 Task: Configure a transition screen to capture additional information during workflow transitions.
Action: Mouse moved to (14, 76)
Screenshot: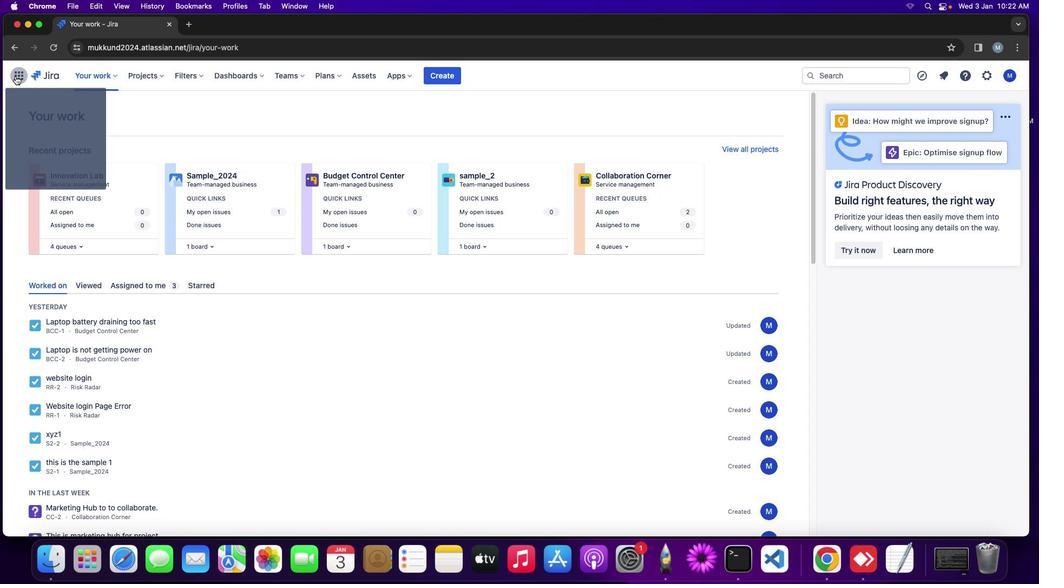 
Action: Mouse pressed left at (14, 76)
Screenshot: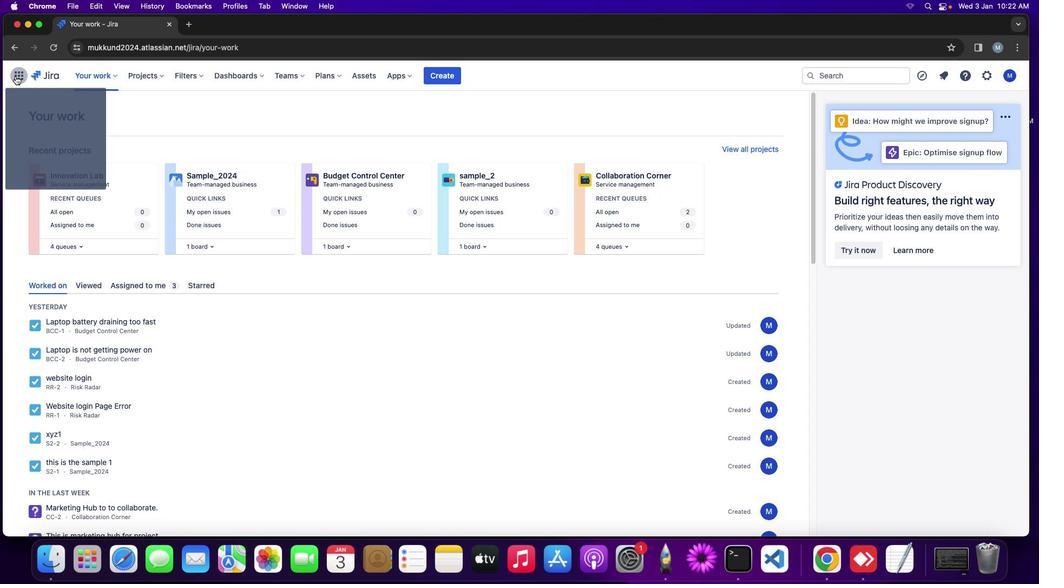 
Action: Mouse moved to (15, 76)
Screenshot: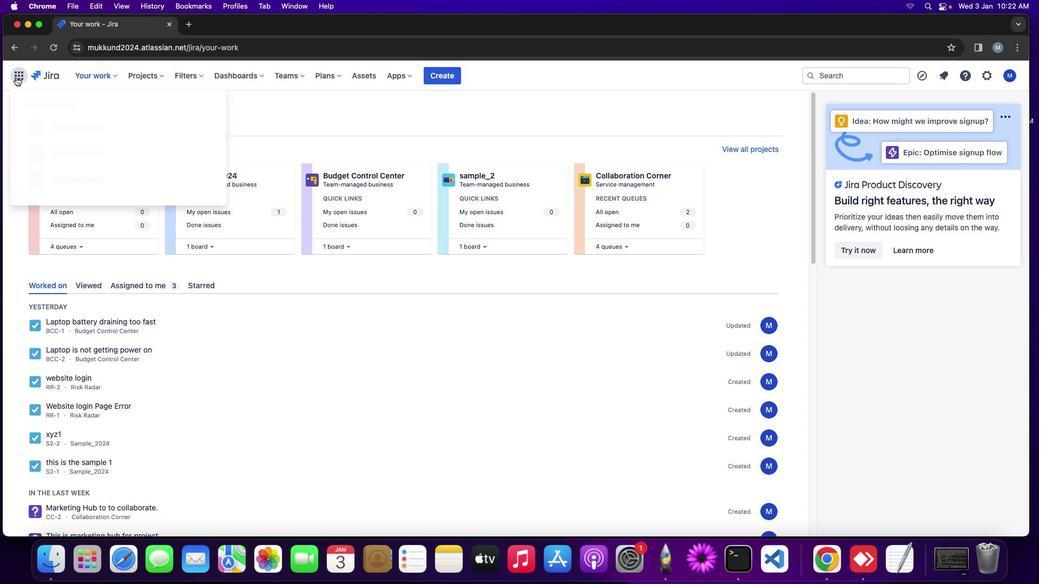 
Action: Mouse pressed left at (15, 76)
Screenshot: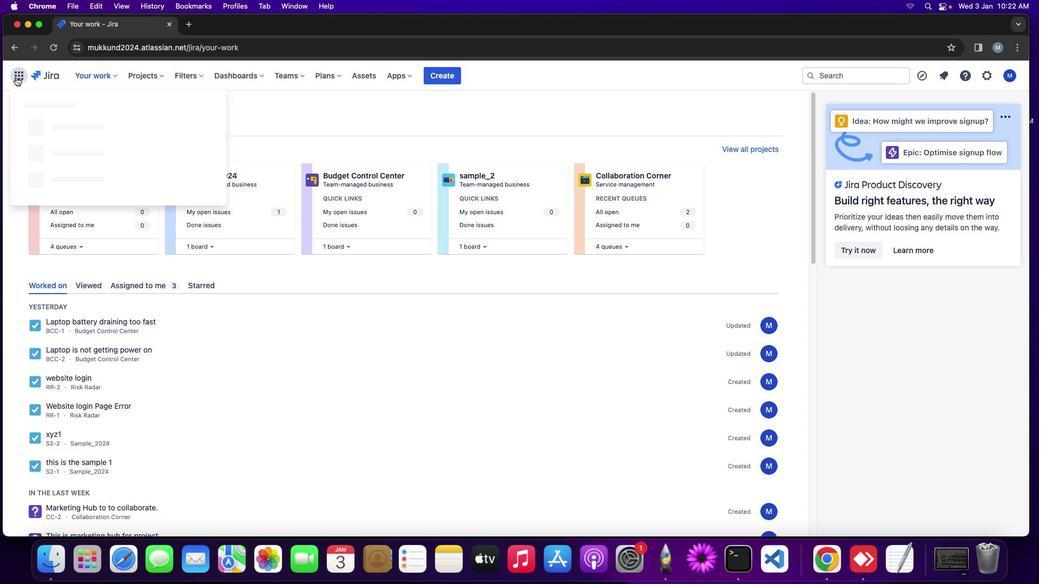 
Action: Mouse moved to (79, 165)
Screenshot: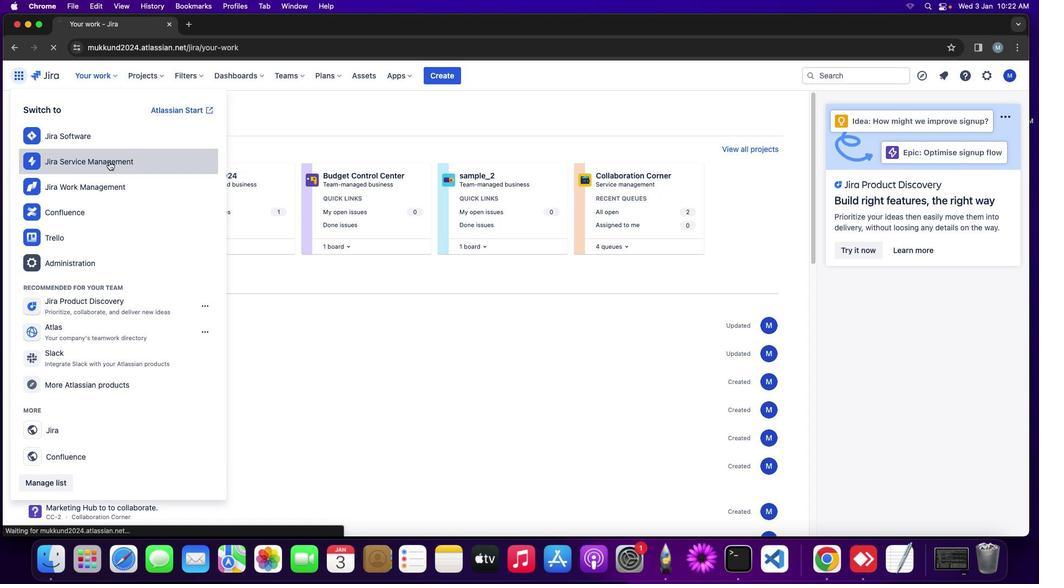 
Action: Mouse pressed left at (79, 165)
Screenshot: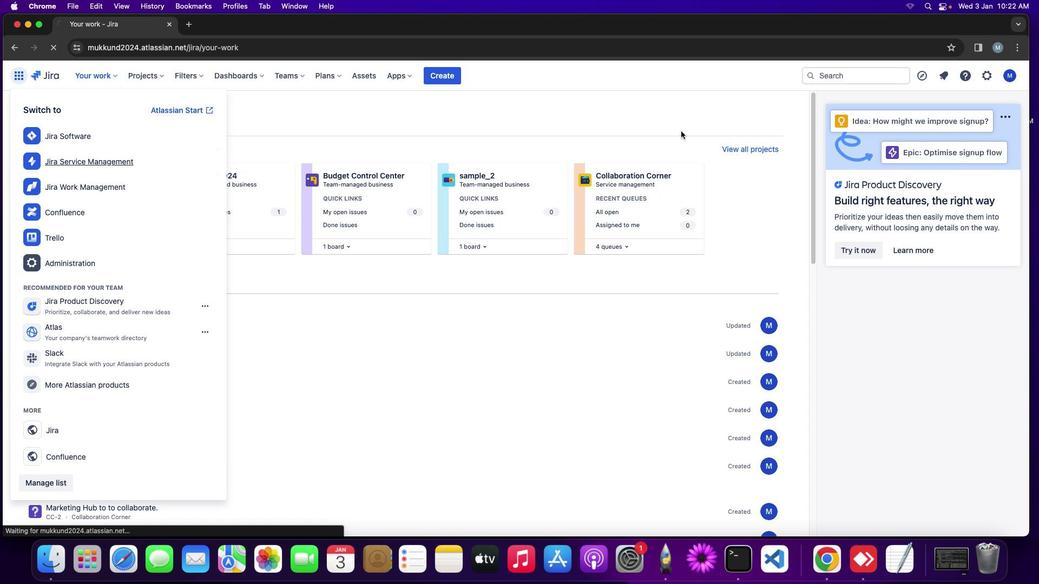 
Action: Mouse moved to (983, 78)
Screenshot: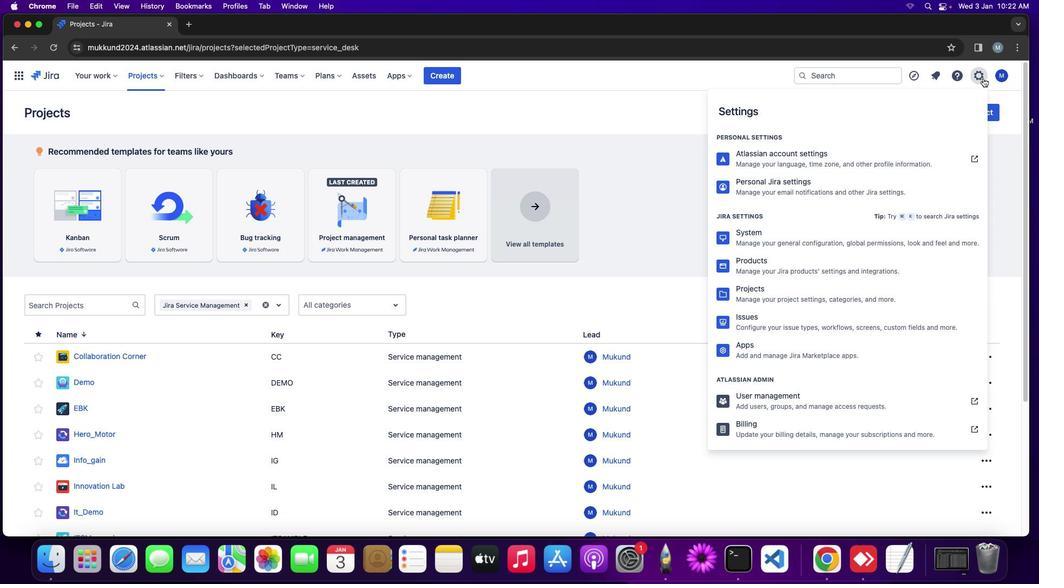 
Action: Mouse pressed left at (983, 78)
Screenshot: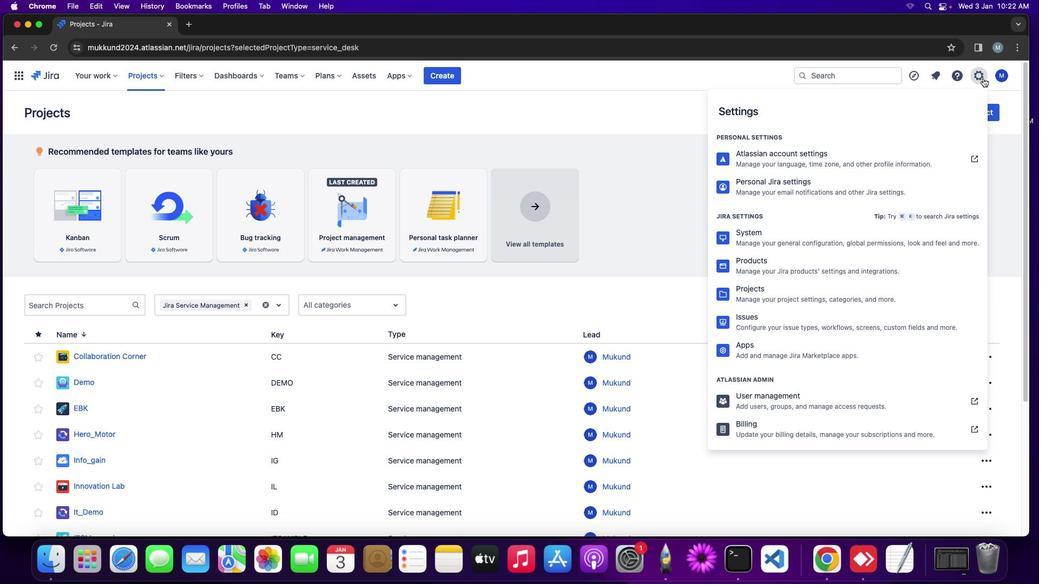 
Action: Mouse moved to (777, 319)
Screenshot: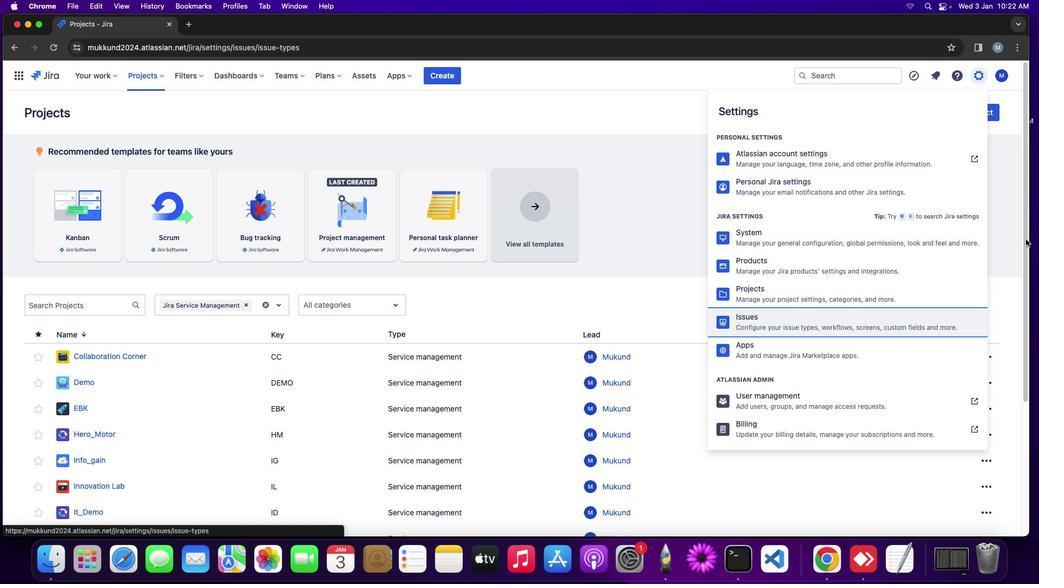
Action: Mouse pressed left at (777, 319)
Screenshot: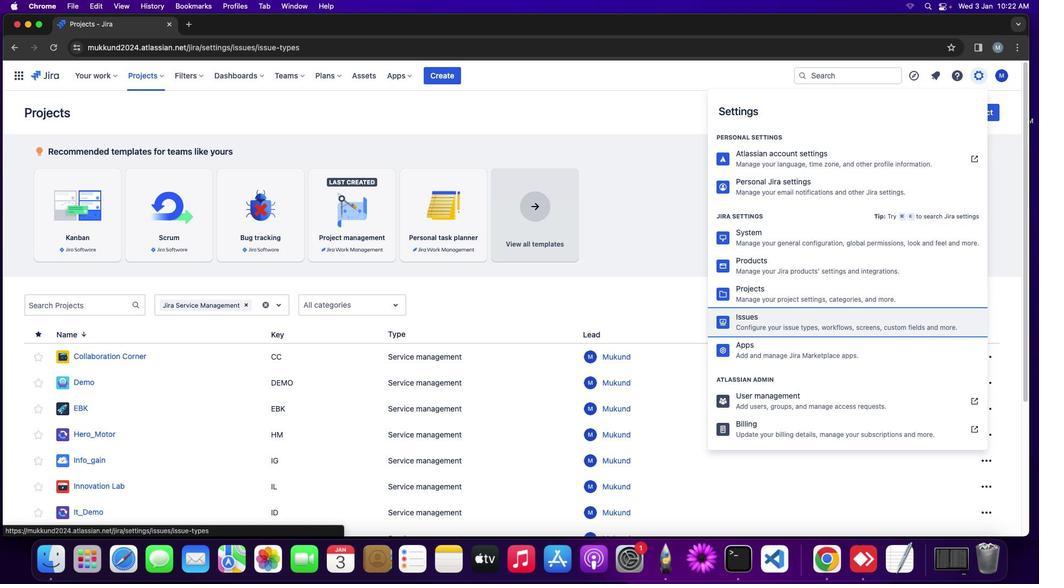 
Action: Mouse moved to (50, 284)
Screenshot: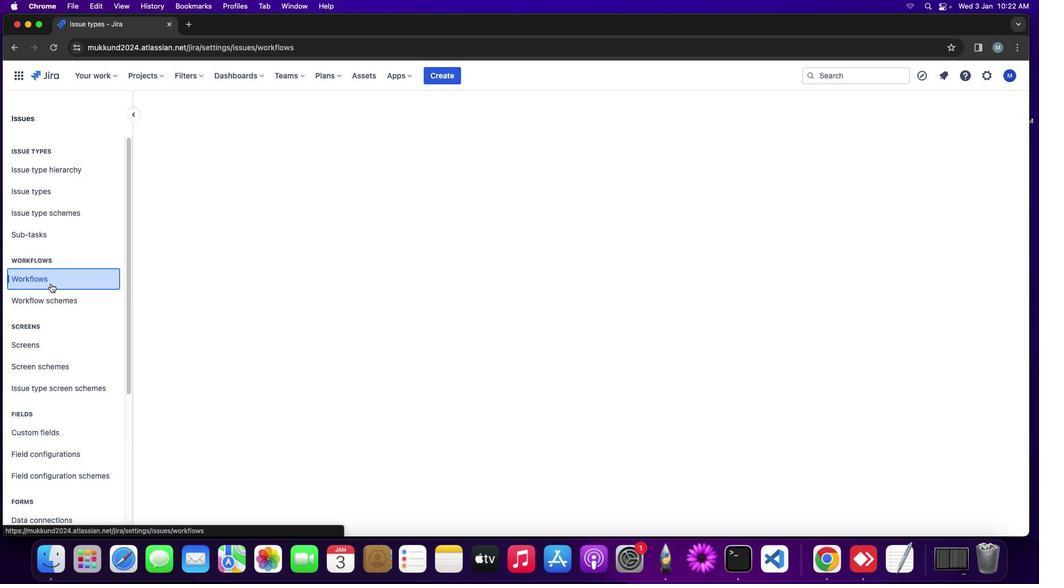 
Action: Mouse pressed left at (50, 284)
Screenshot: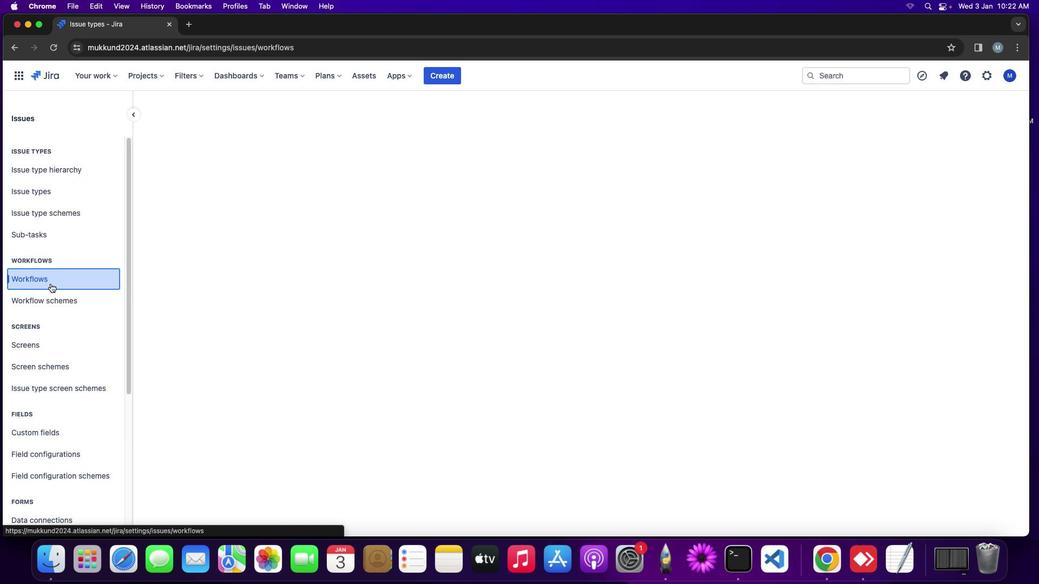 
Action: Mouse moved to (970, 419)
Screenshot: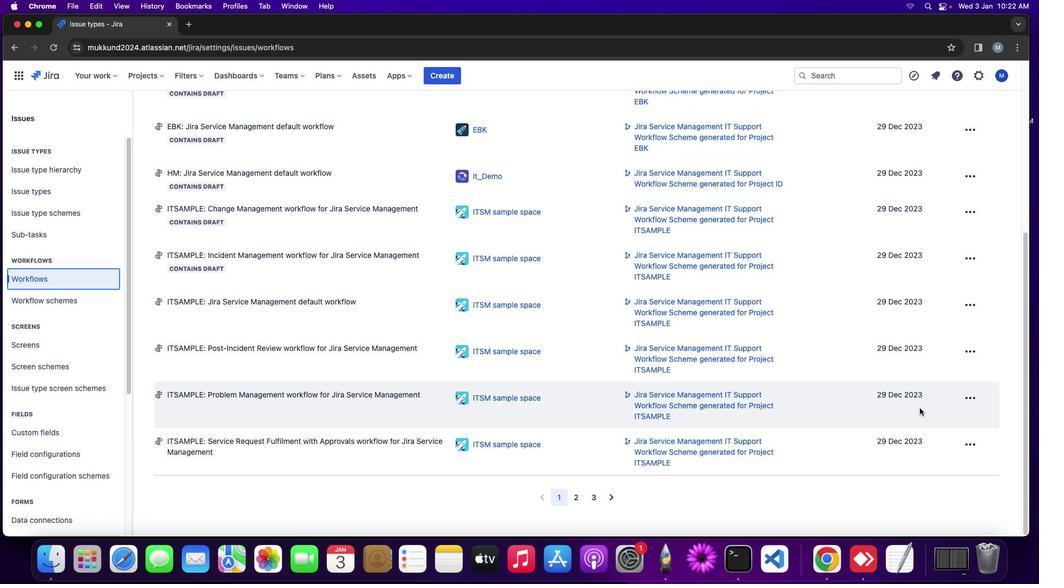 
Action: Mouse scrolled (970, 419) with delta (0, 0)
Screenshot: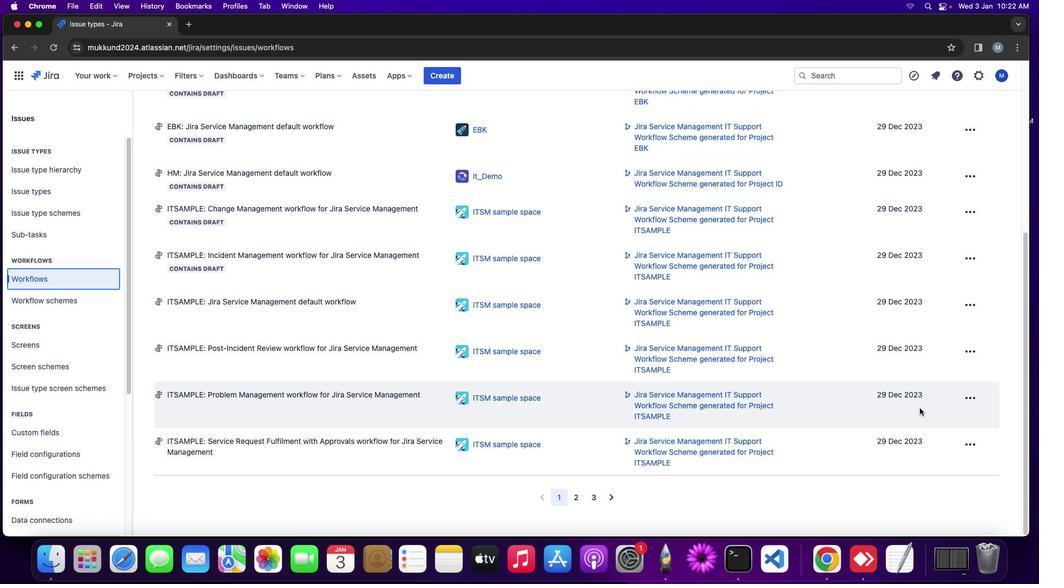 
Action: Mouse moved to (970, 420)
Screenshot: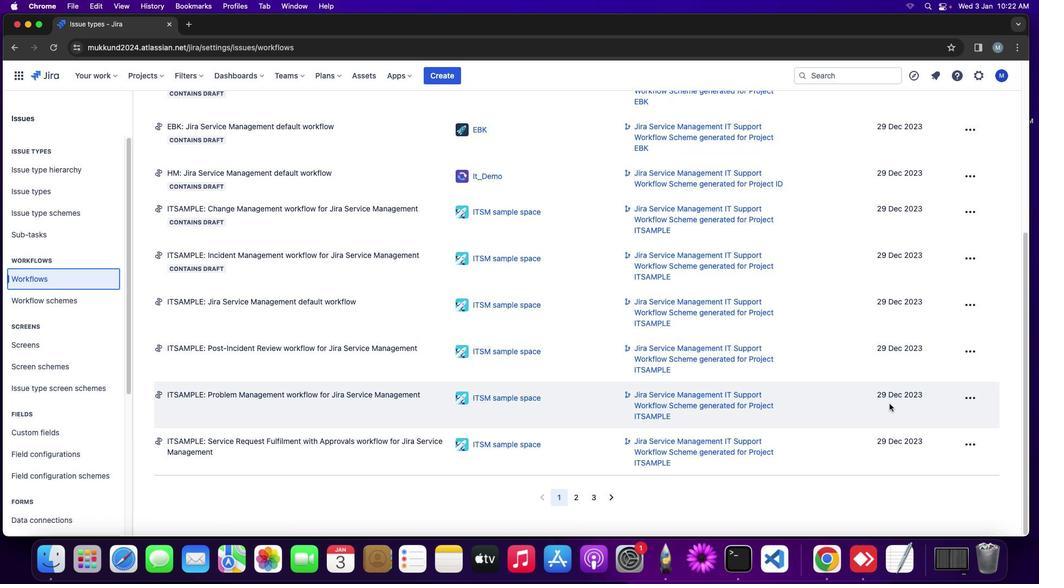 
Action: Mouse scrolled (970, 420) with delta (0, 0)
Screenshot: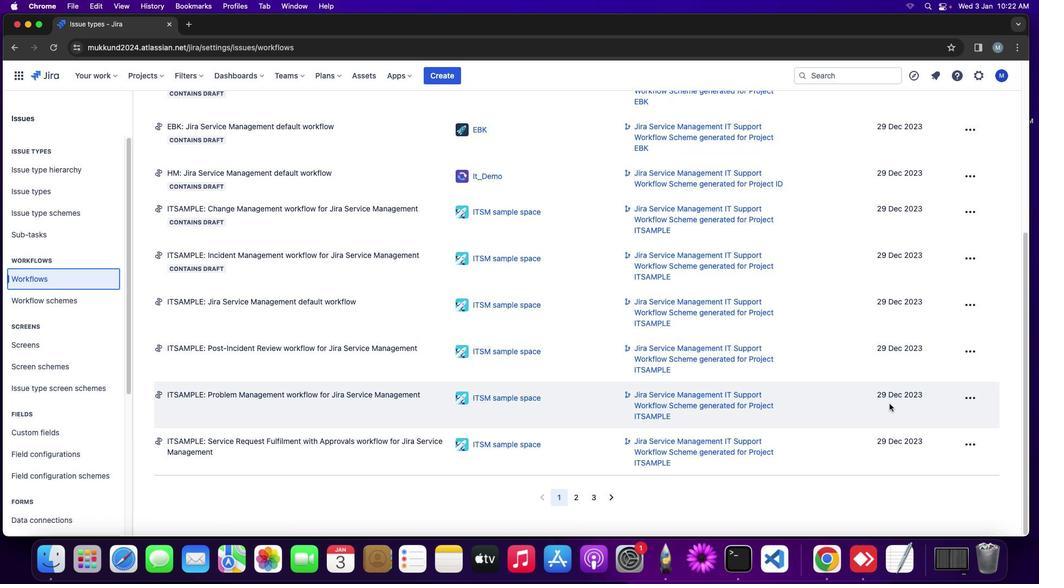 
Action: Mouse scrolled (970, 420) with delta (0, -1)
Screenshot: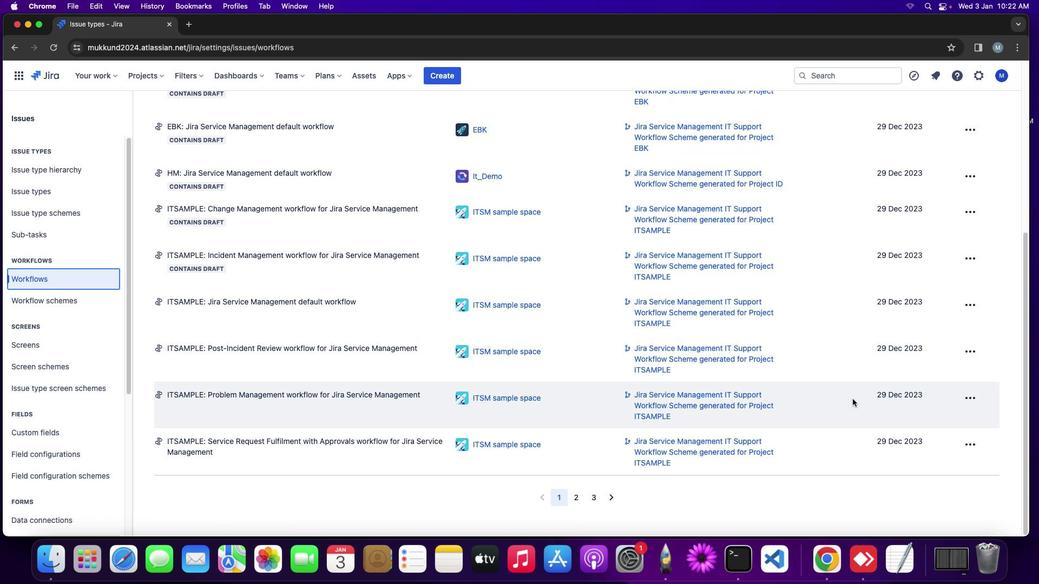 
Action: Mouse scrolled (970, 420) with delta (0, -2)
Screenshot: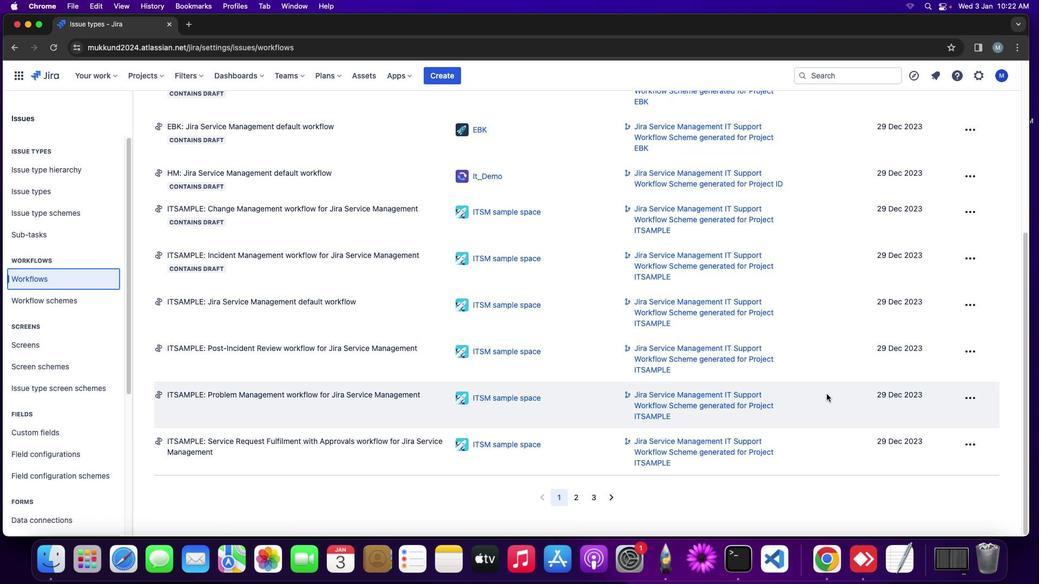 
Action: Mouse moved to (970, 420)
Screenshot: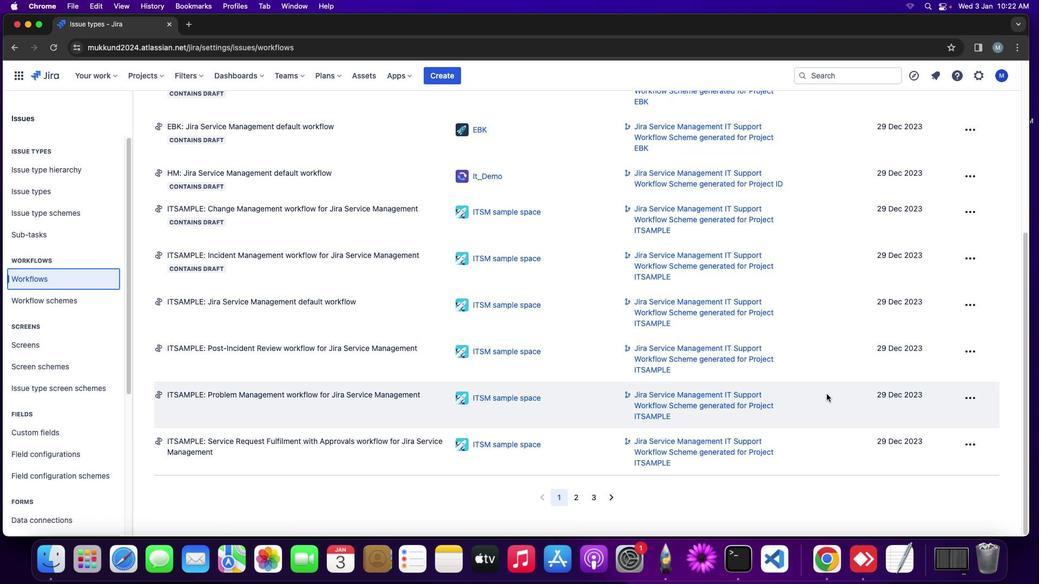 
Action: Mouse scrolled (970, 420) with delta (0, -2)
Screenshot: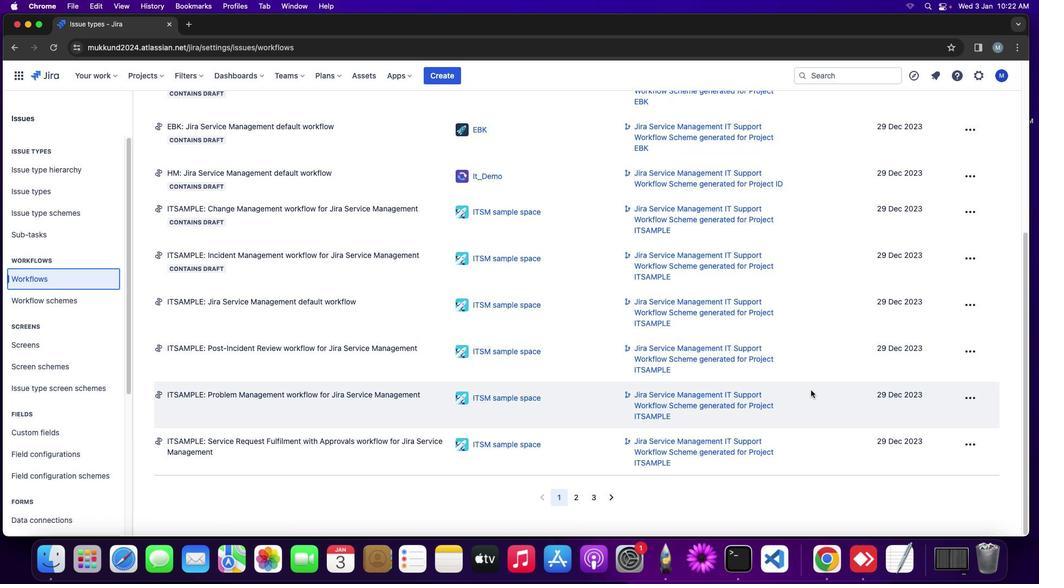 
Action: Mouse moved to (974, 353)
Screenshot: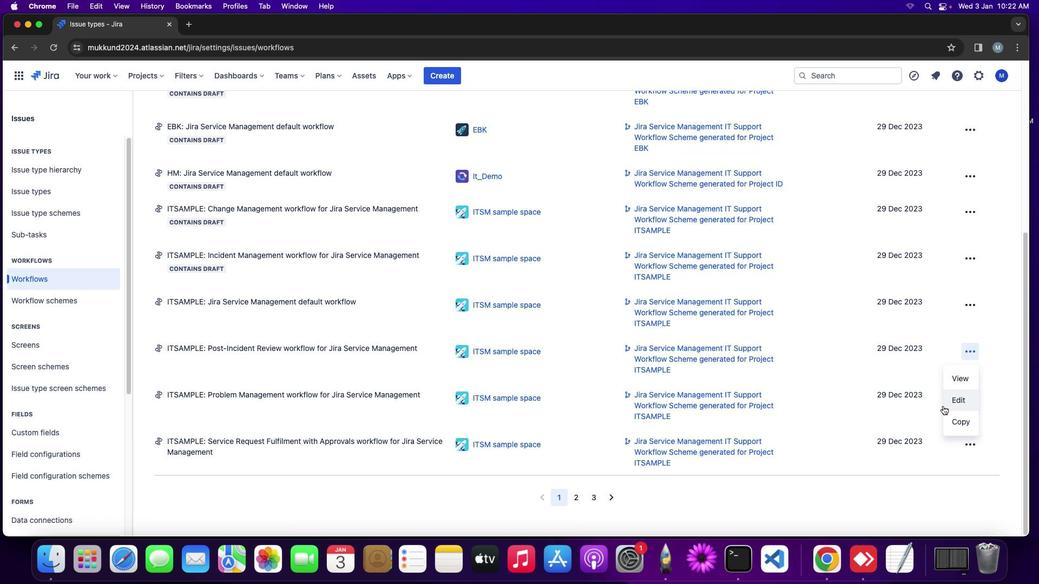 
Action: Mouse pressed left at (974, 353)
Screenshot: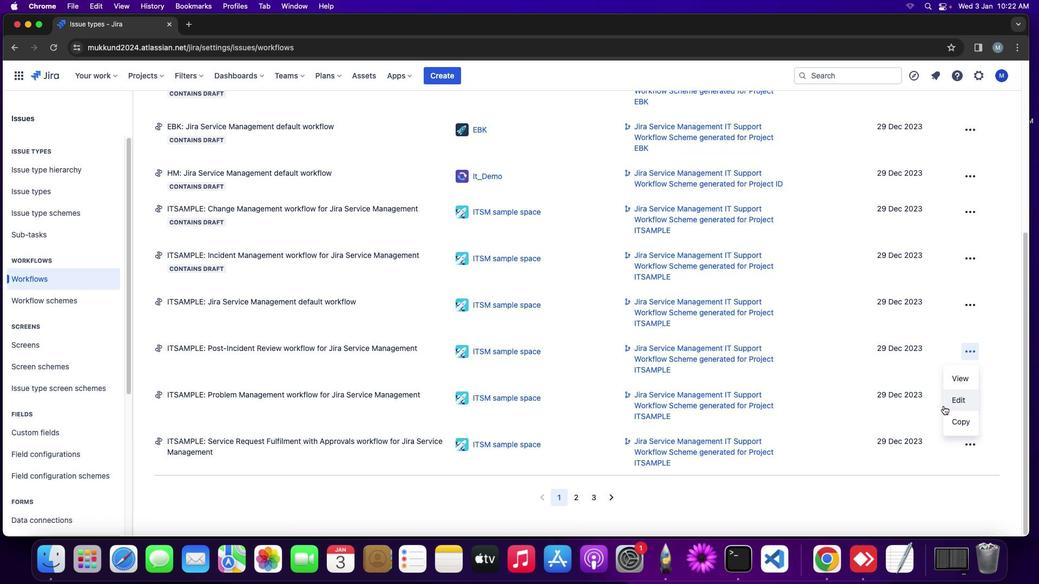 
Action: Mouse moved to (953, 403)
Screenshot: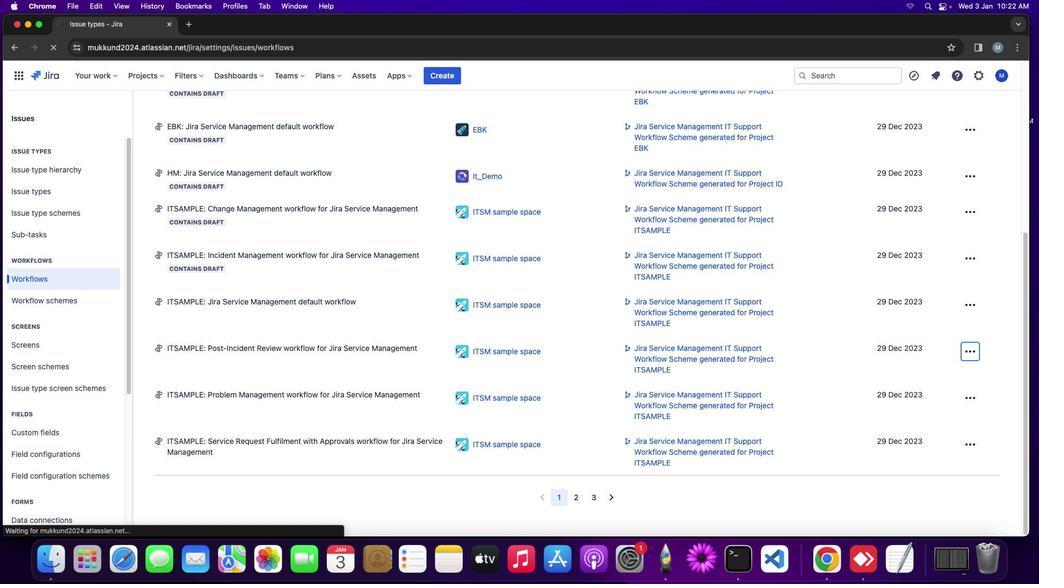 
Action: Mouse pressed left at (953, 403)
Screenshot: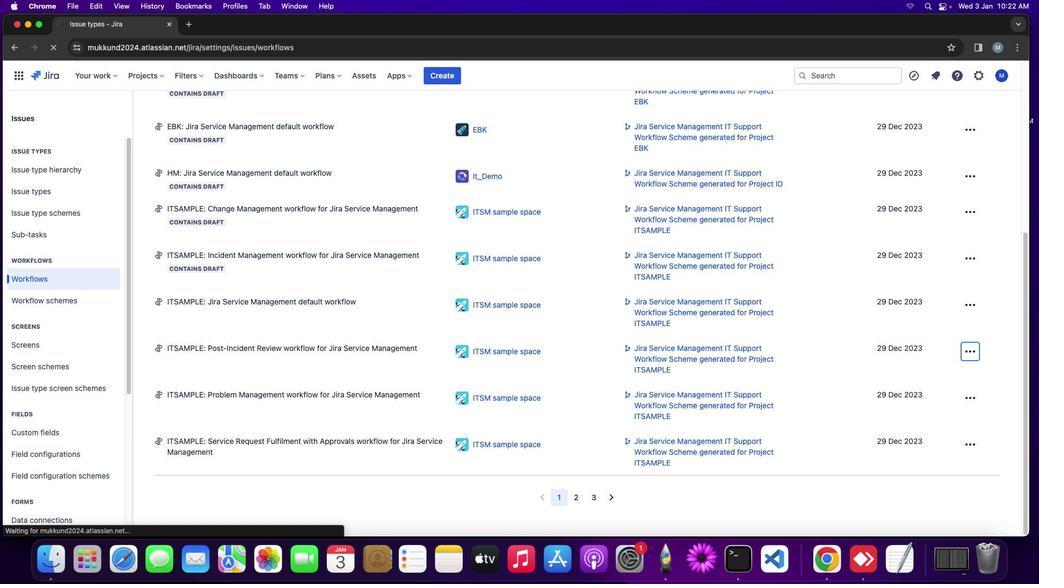 
Action: Mouse moved to (603, 426)
Screenshot: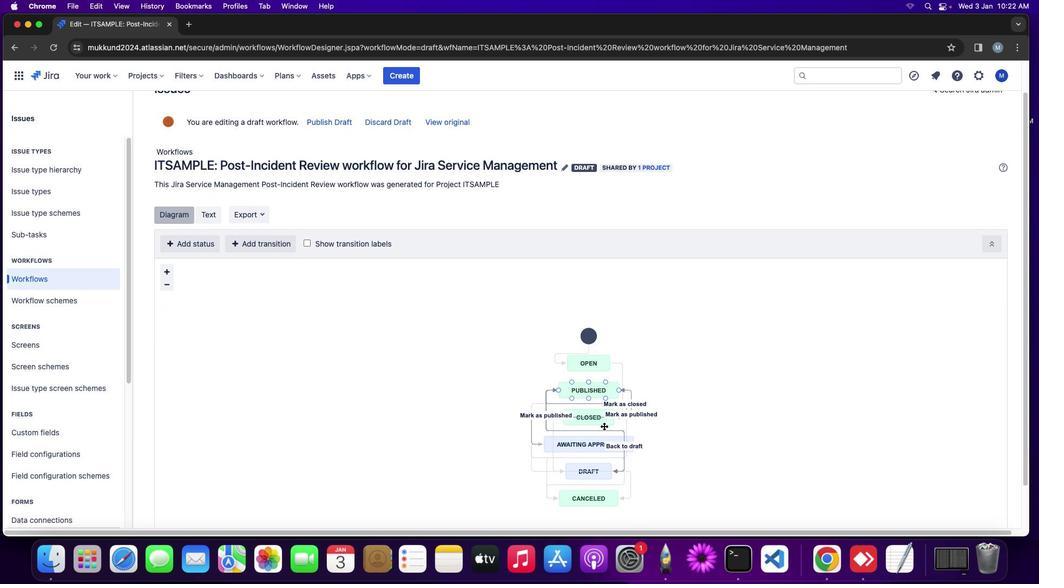 
Action: Mouse scrolled (603, 426) with delta (0, 0)
Screenshot: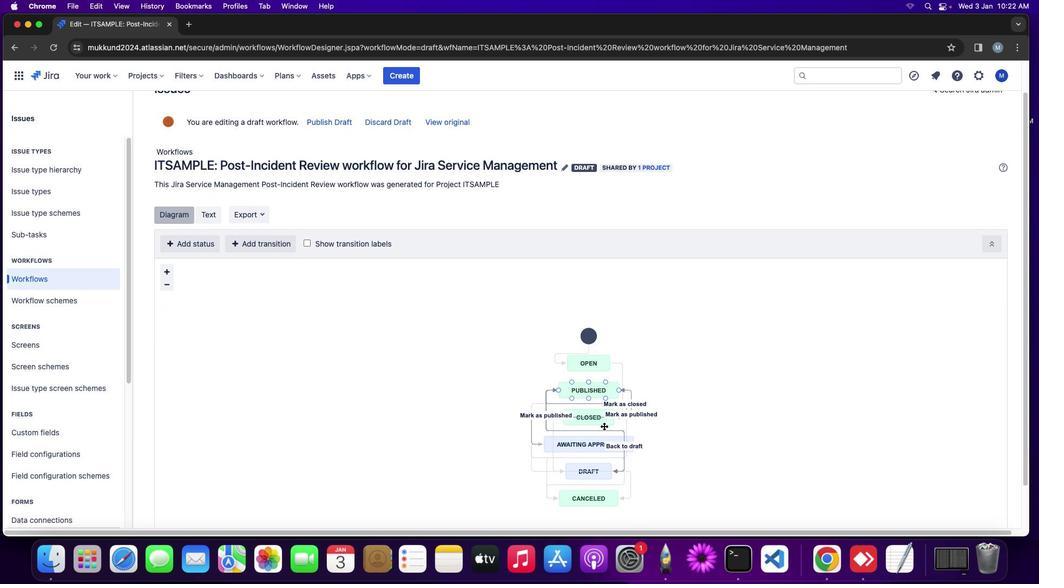 
Action: Mouse scrolled (603, 426) with delta (0, 0)
Screenshot: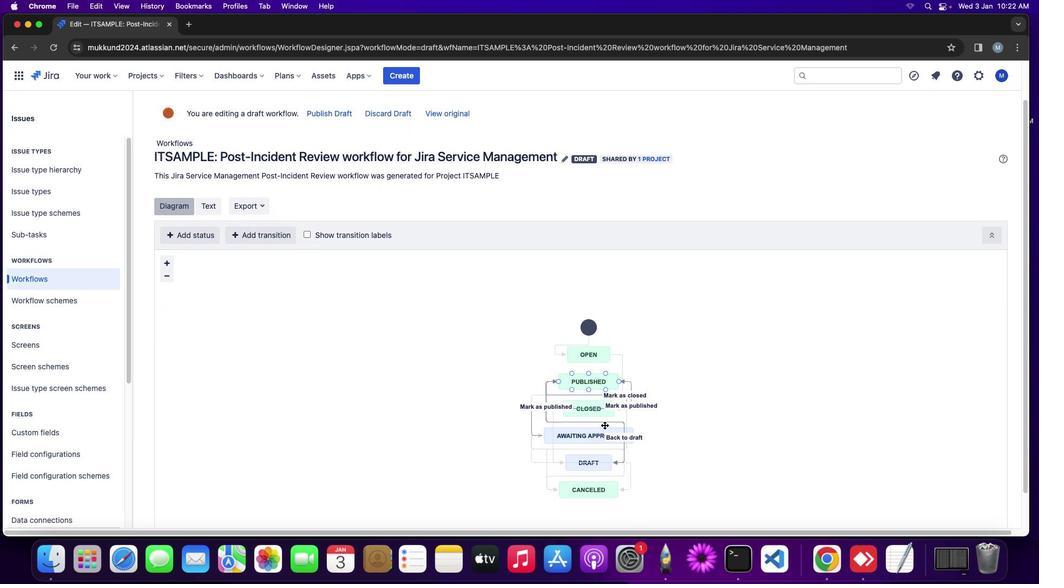 
Action: Mouse scrolled (603, 426) with delta (0, 0)
Screenshot: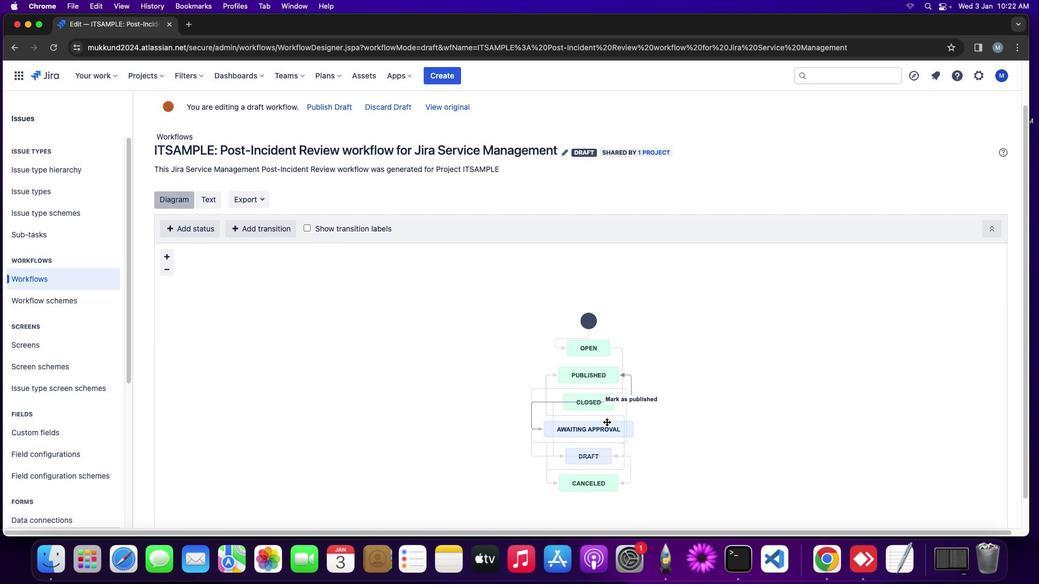 
Action: Mouse scrolled (603, 426) with delta (0, 0)
Screenshot: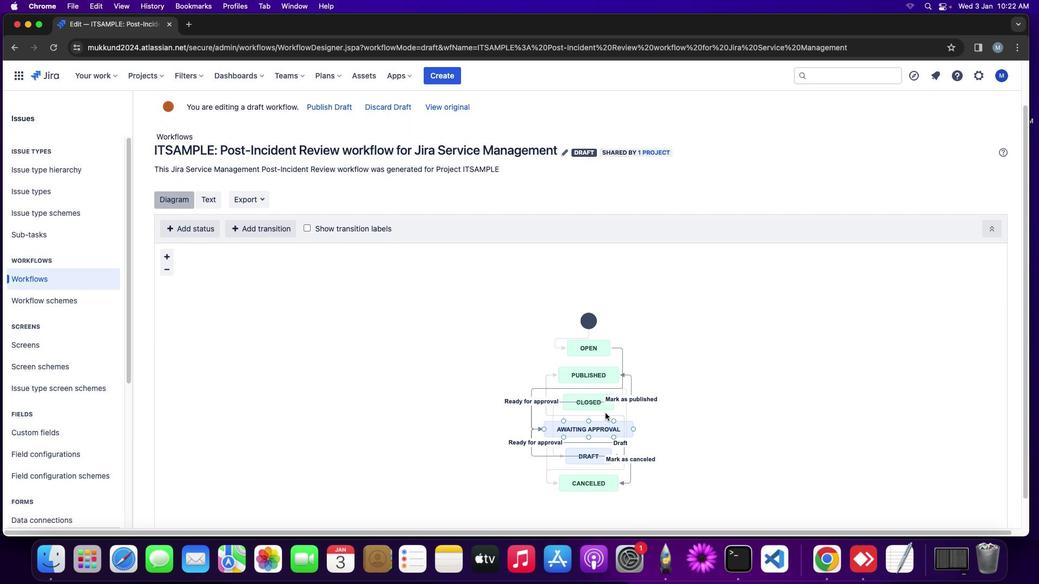 
Action: Mouse scrolled (603, 426) with delta (0, 0)
Screenshot: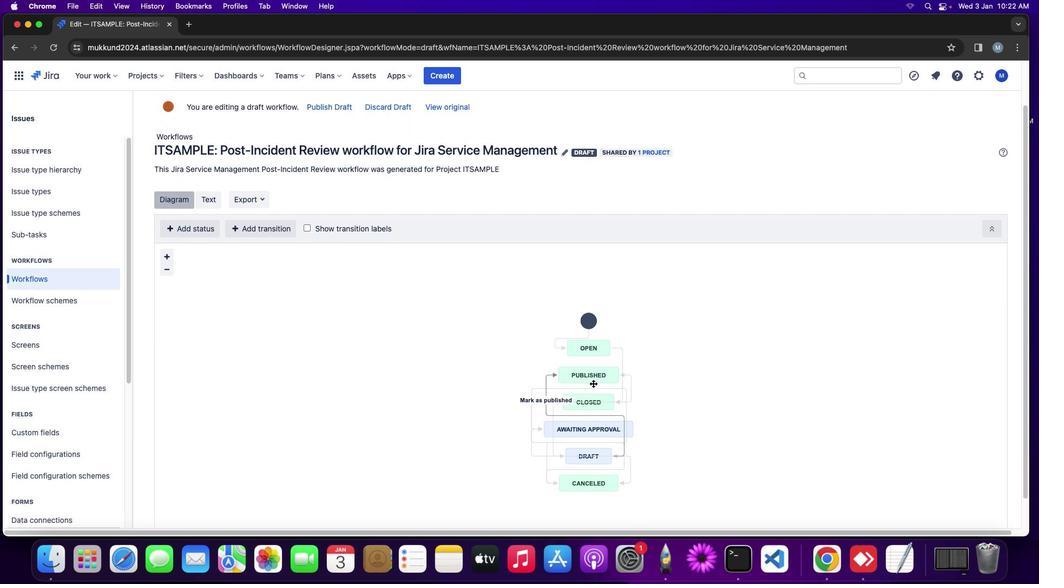 
Action: Mouse moved to (604, 426)
Screenshot: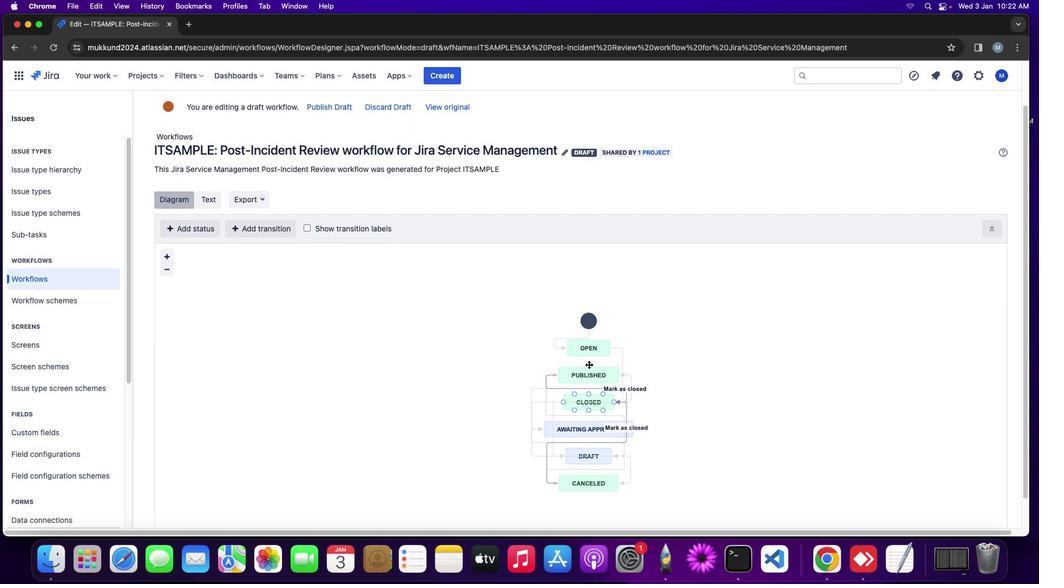 
Action: Mouse scrolled (604, 426) with delta (0, 0)
Screenshot: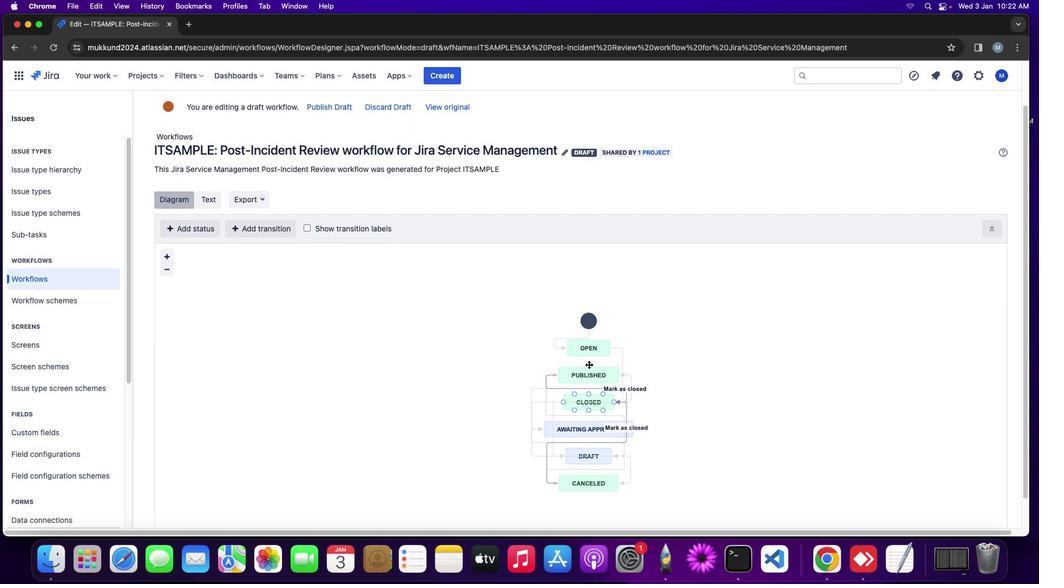
Action: Mouse moved to (590, 346)
Screenshot: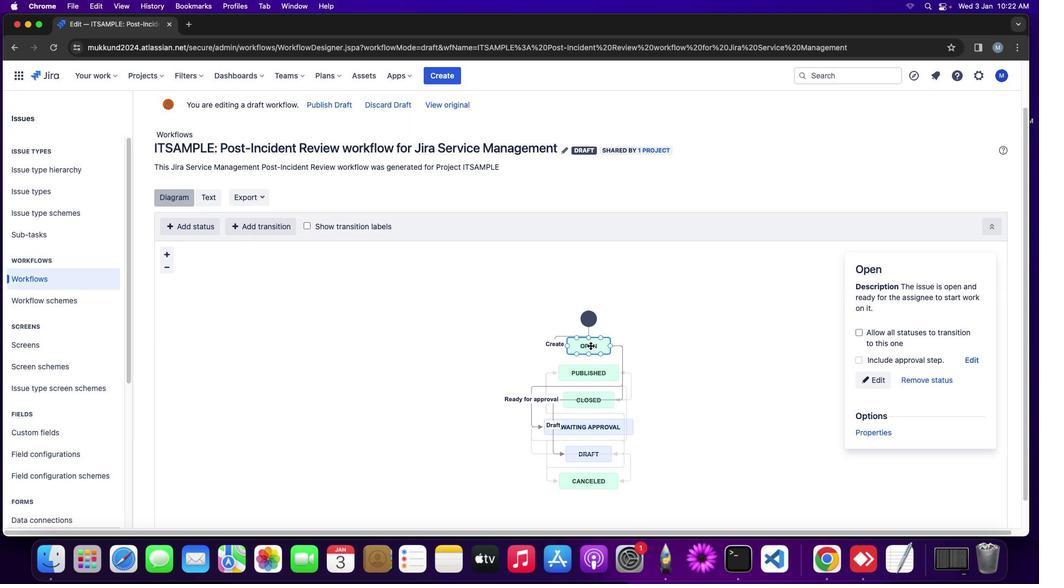 
Action: Mouse pressed left at (590, 346)
Screenshot: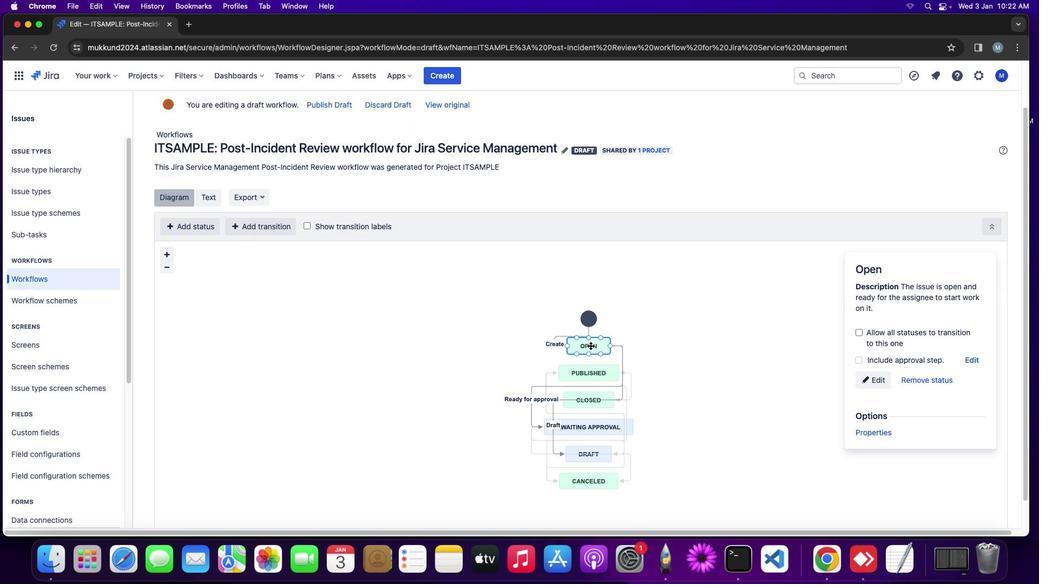 
Action: Mouse scrolled (590, 346) with delta (0, 0)
Screenshot: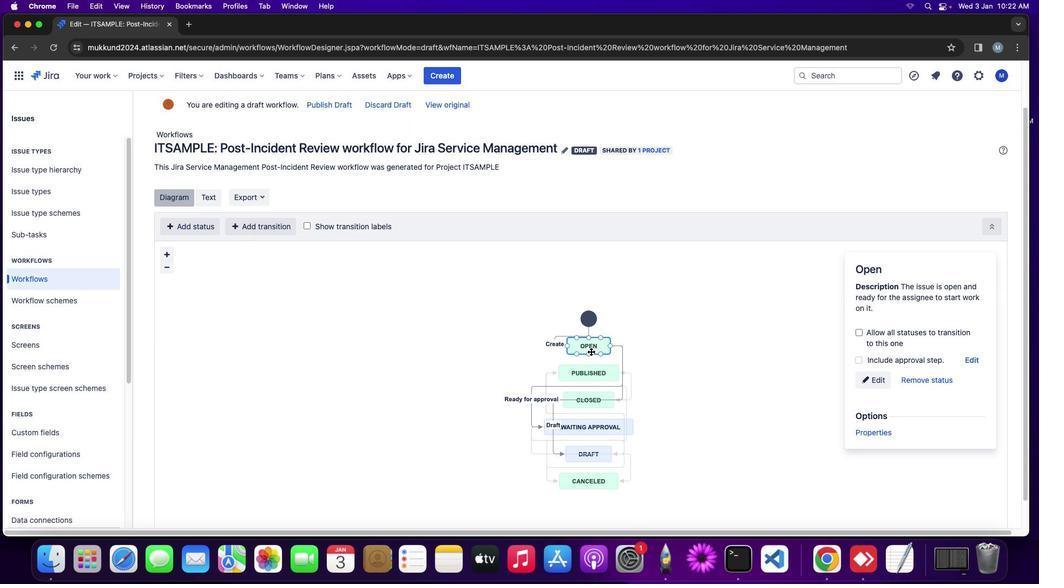
Action: Mouse moved to (588, 375)
Screenshot: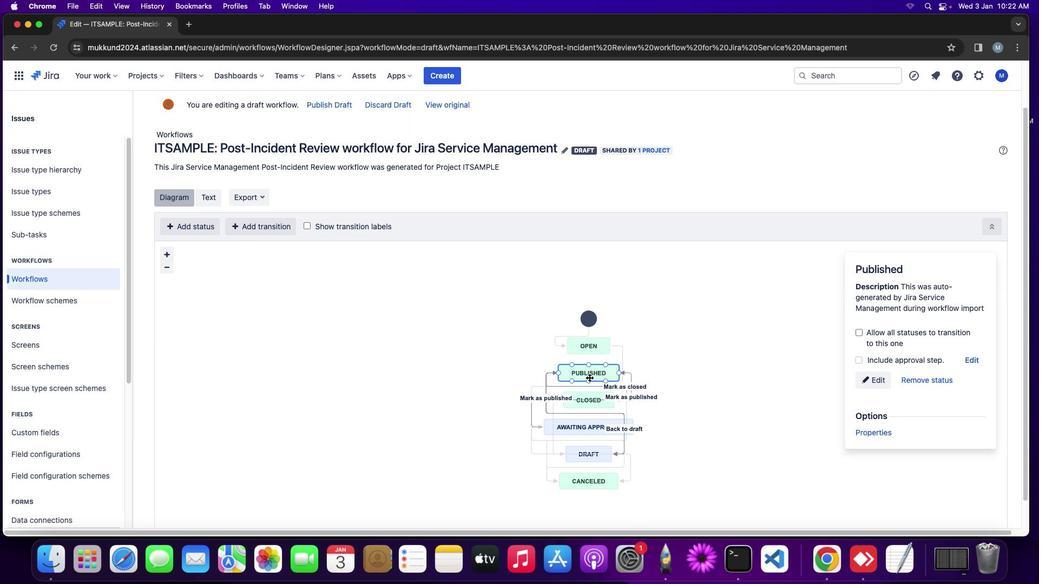 
Action: Mouse pressed left at (588, 375)
Screenshot: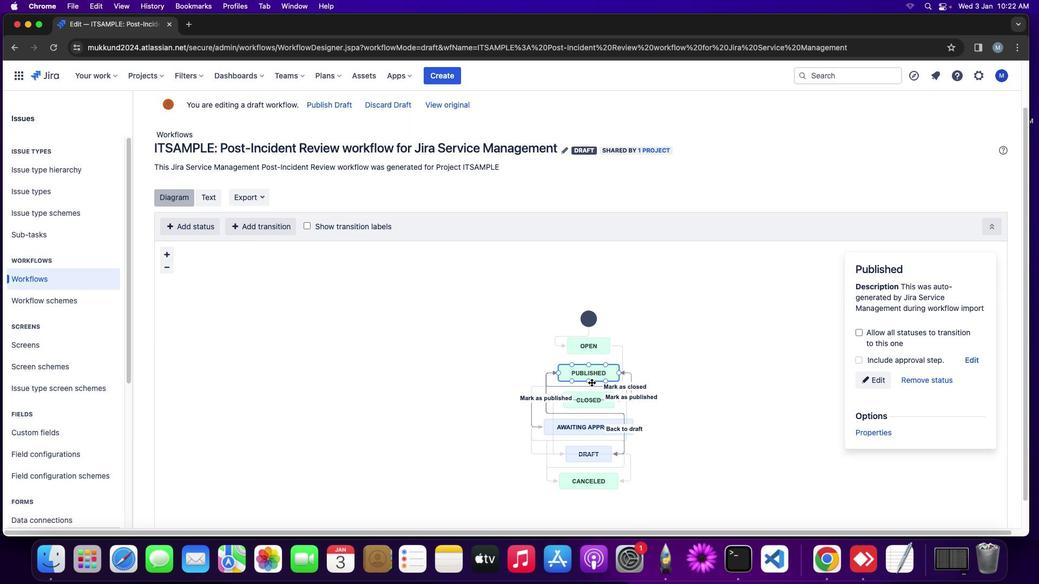 
Action: Mouse moved to (595, 401)
Screenshot: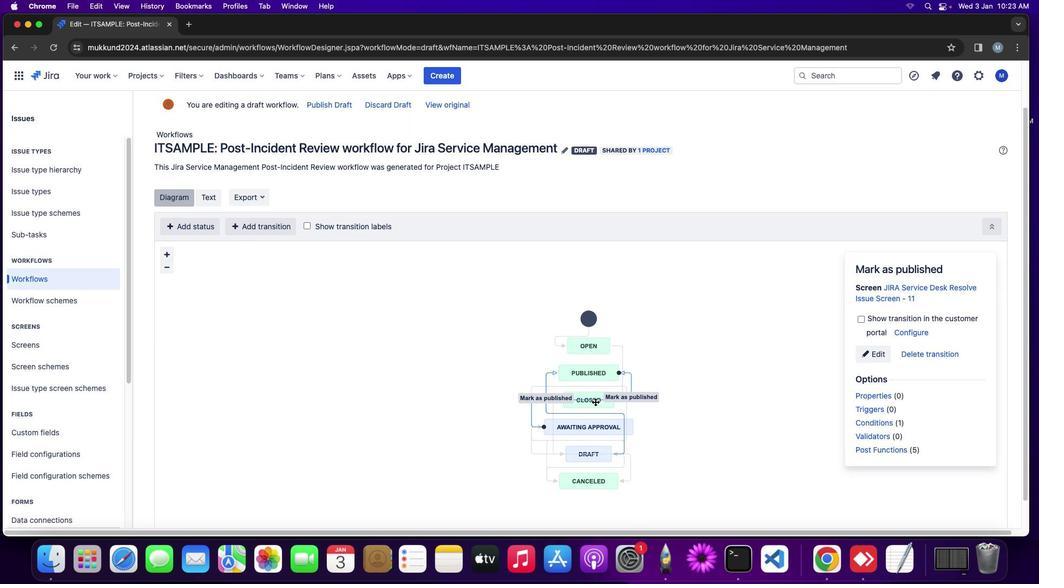 
Action: Mouse pressed left at (595, 401)
Screenshot: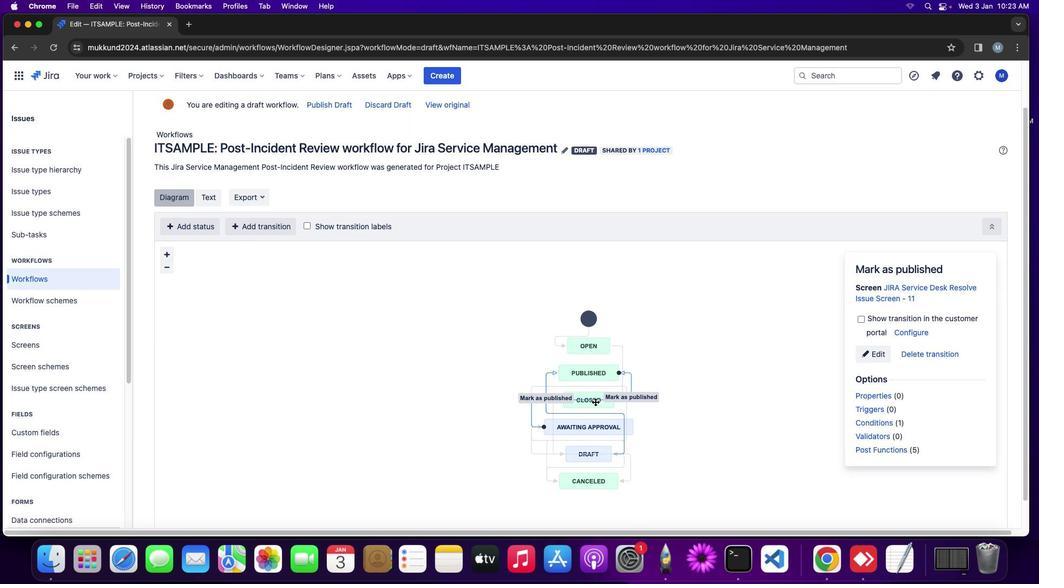 
Action: Mouse moved to (882, 424)
Screenshot: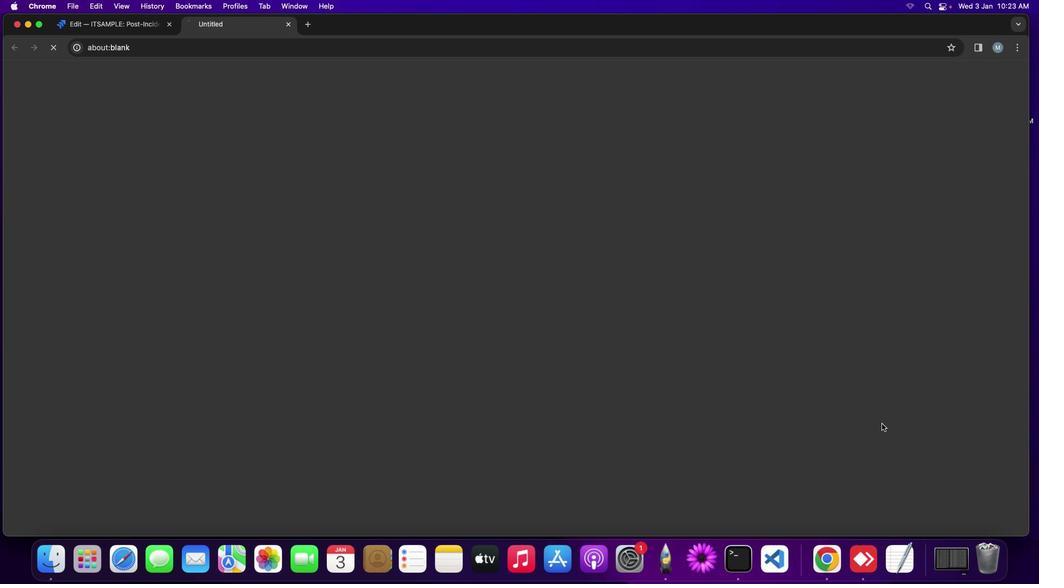 
Action: Mouse pressed left at (882, 424)
Screenshot: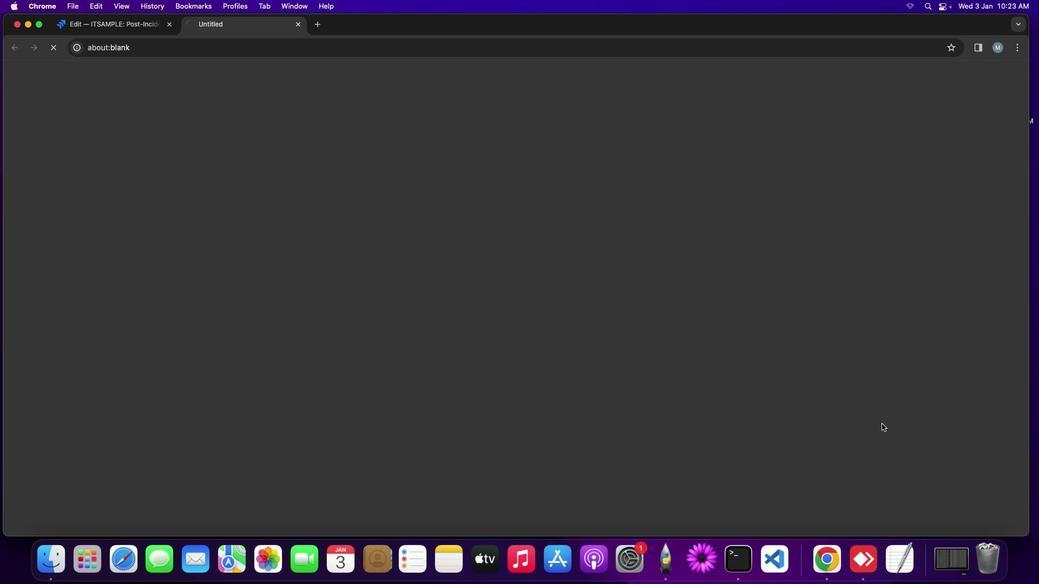 
Action: Mouse moved to (872, 200)
Screenshot: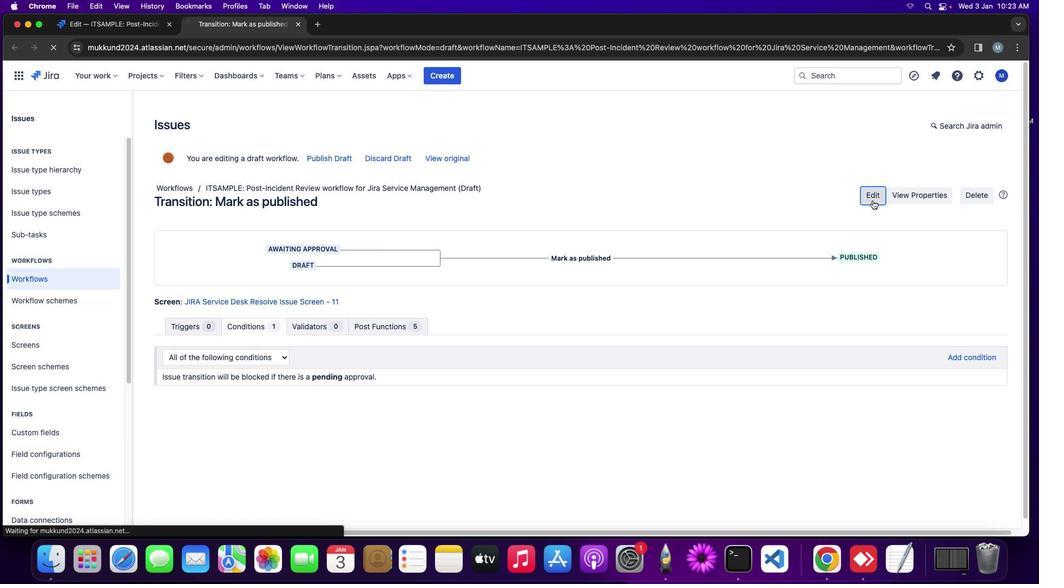 
Action: Mouse pressed left at (872, 200)
Screenshot: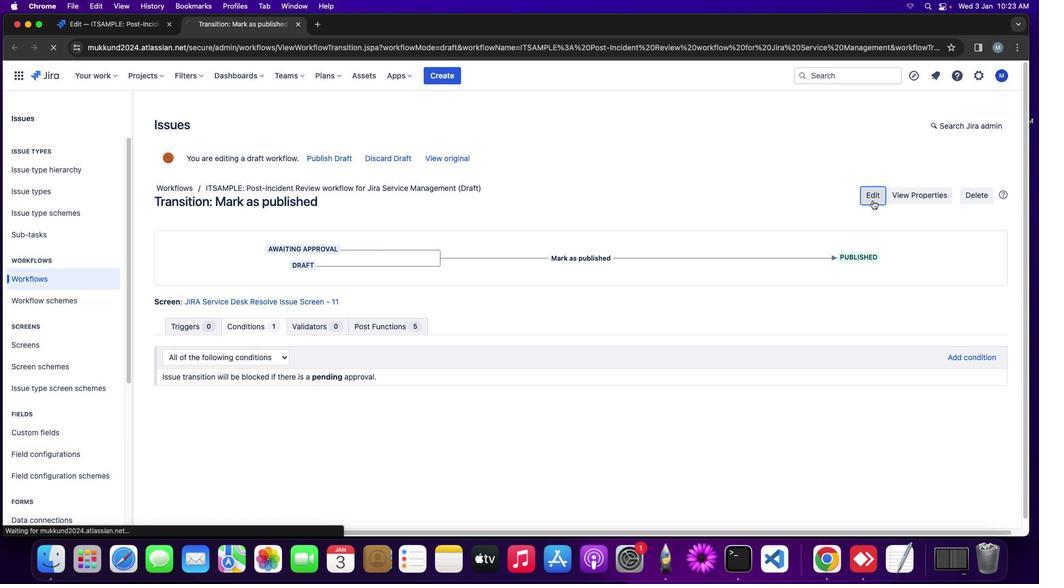
Action: Mouse moved to (267, 297)
Screenshot: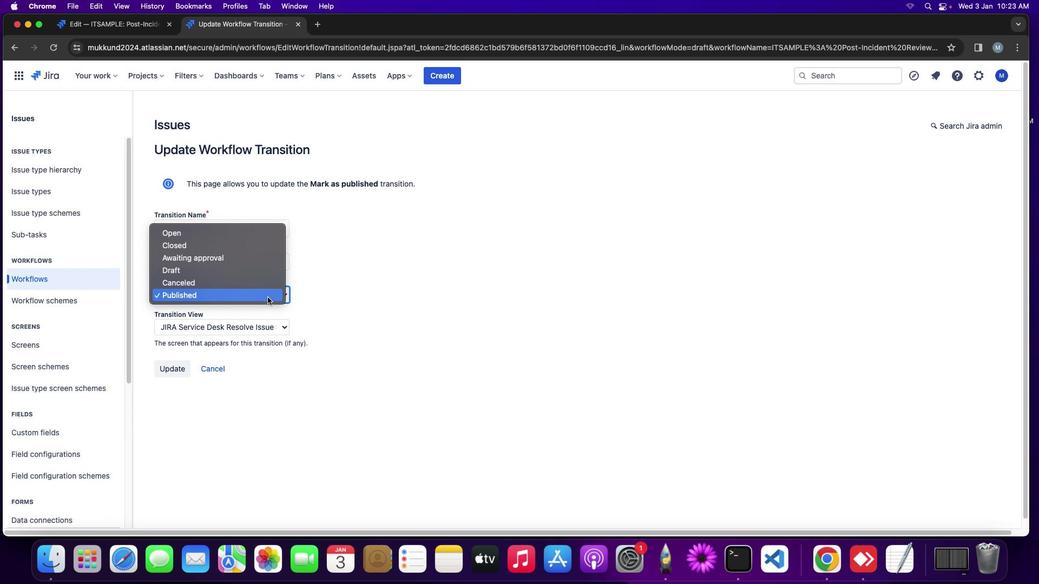
Action: Mouse pressed left at (267, 297)
Screenshot: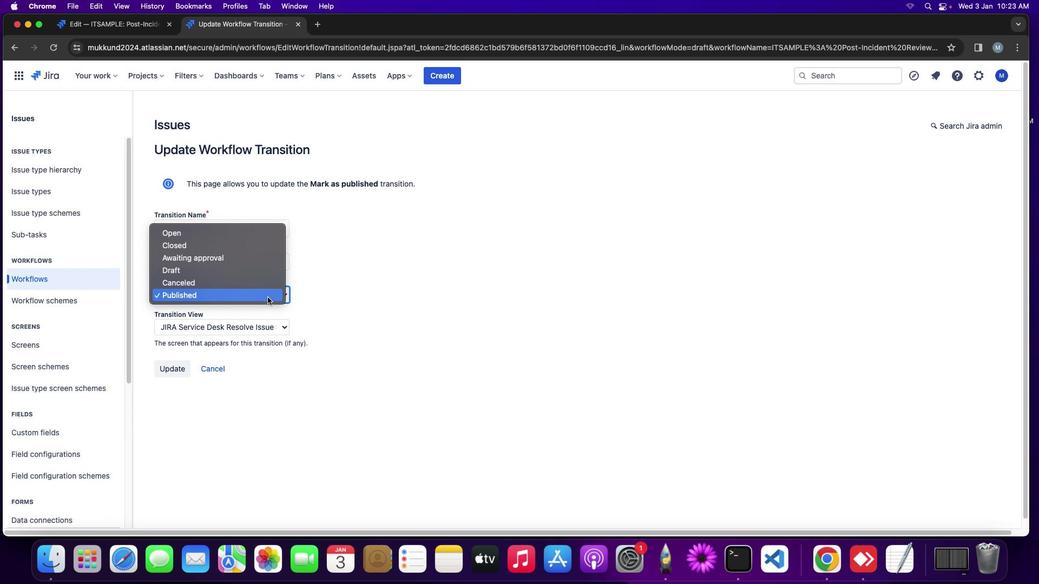 
Action: Mouse moved to (232, 259)
Screenshot: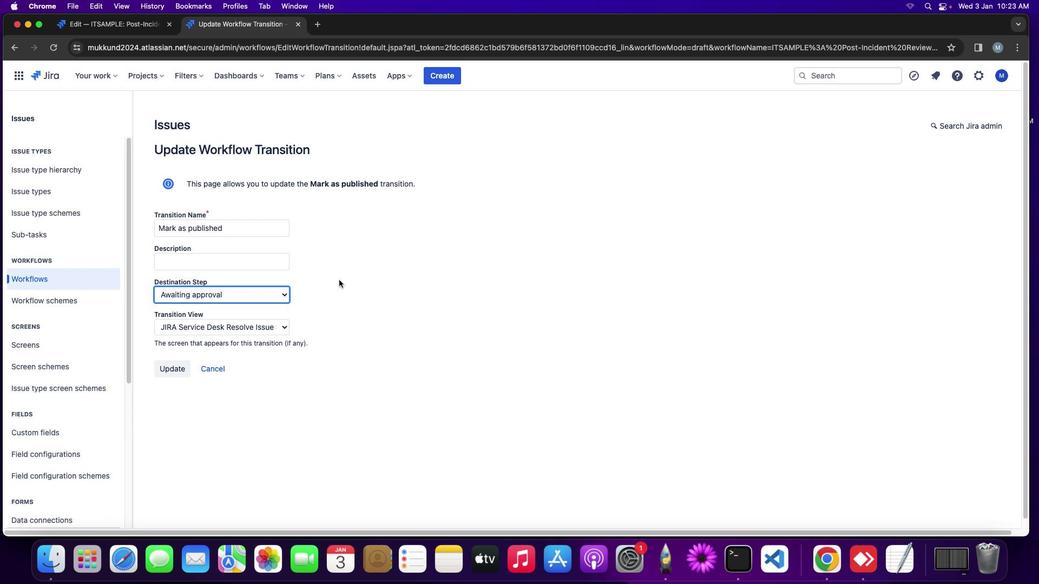 
Action: Mouse pressed left at (232, 259)
Screenshot: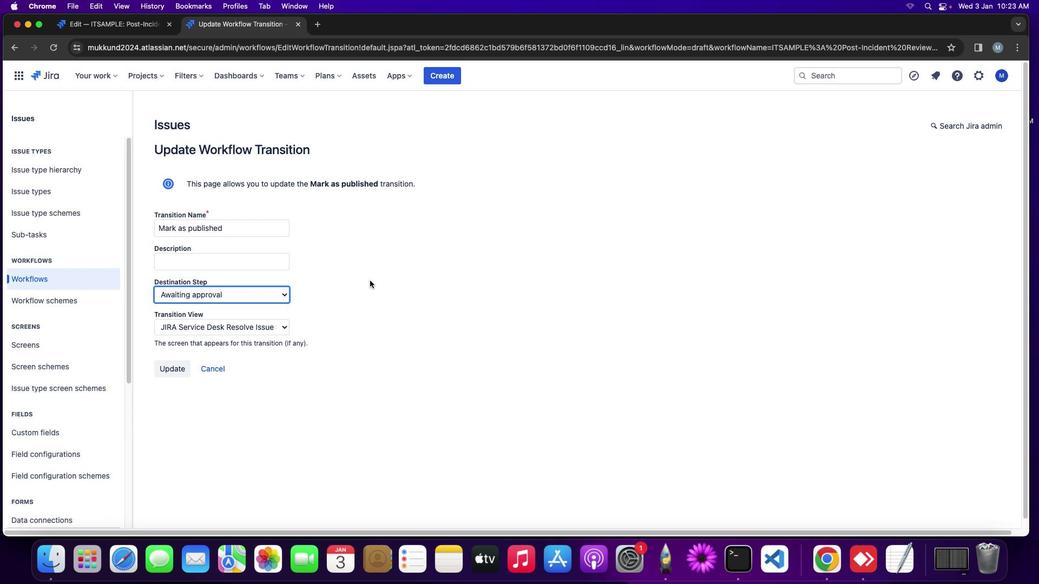 
Action: Mouse moved to (370, 281)
Screenshot: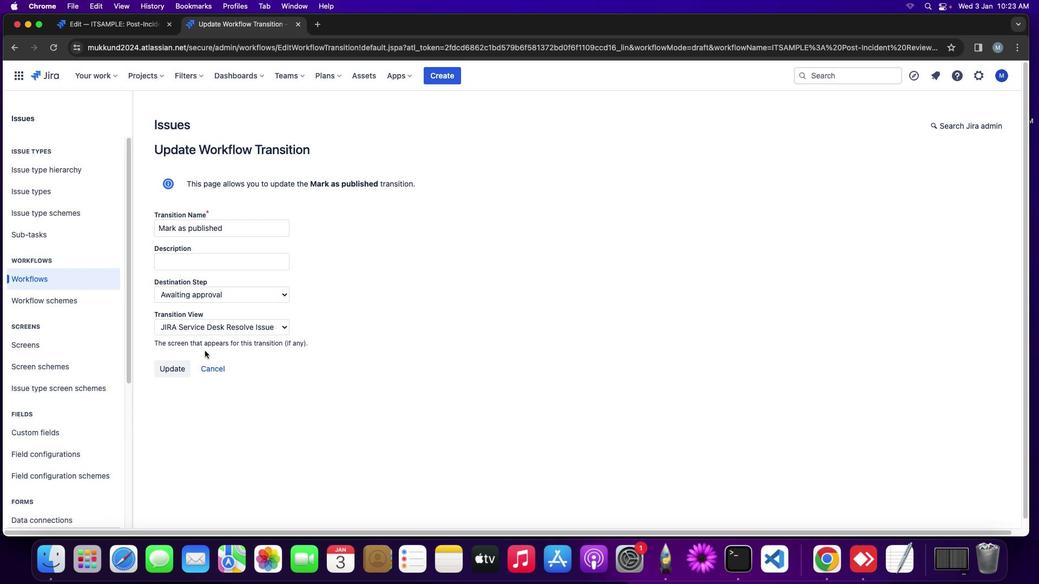 
Action: Mouse pressed left at (370, 281)
Screenshot: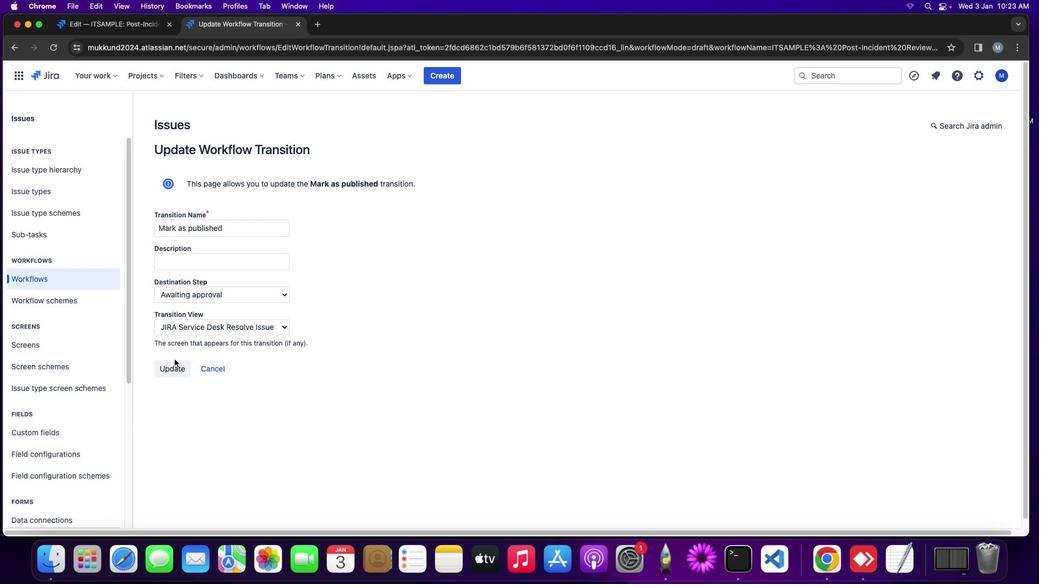 
Action: Mouse moved to (171, 370)
Screenshot: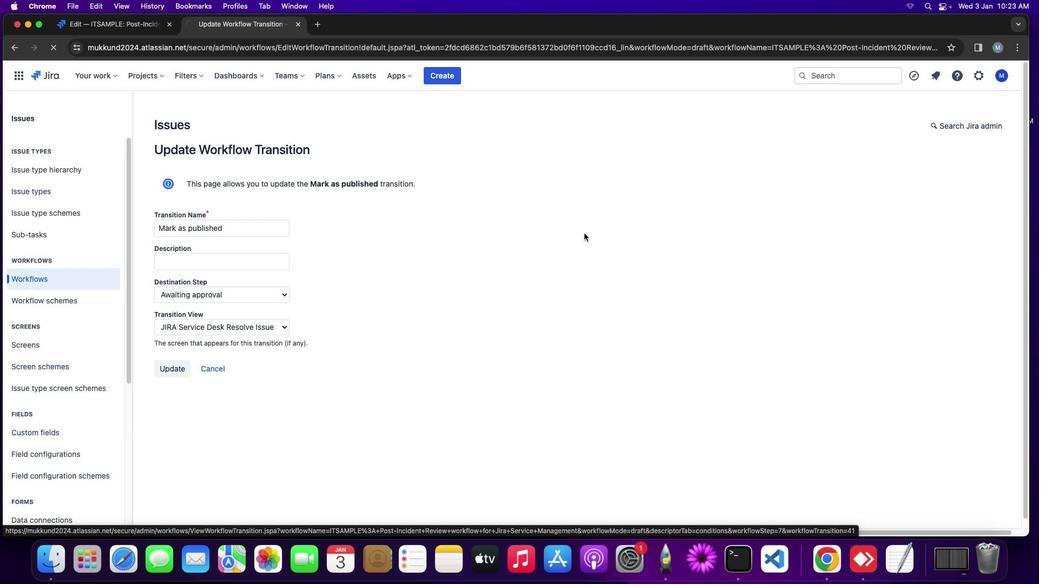 
Action: Mouse pressed left at (171, 370)
Screenshot: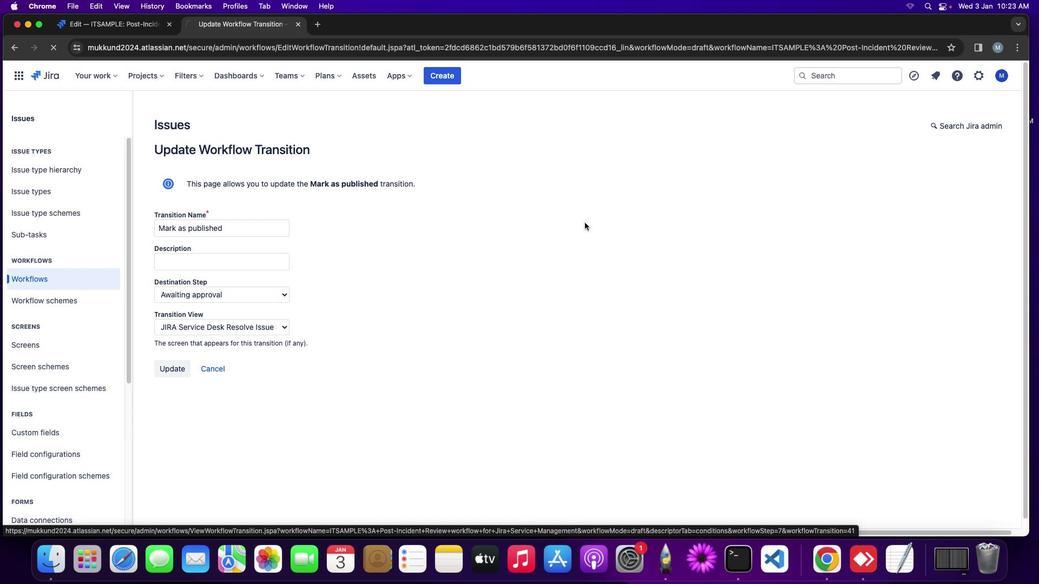 
Action: Mouse moved to (484, 217)
Screenshot: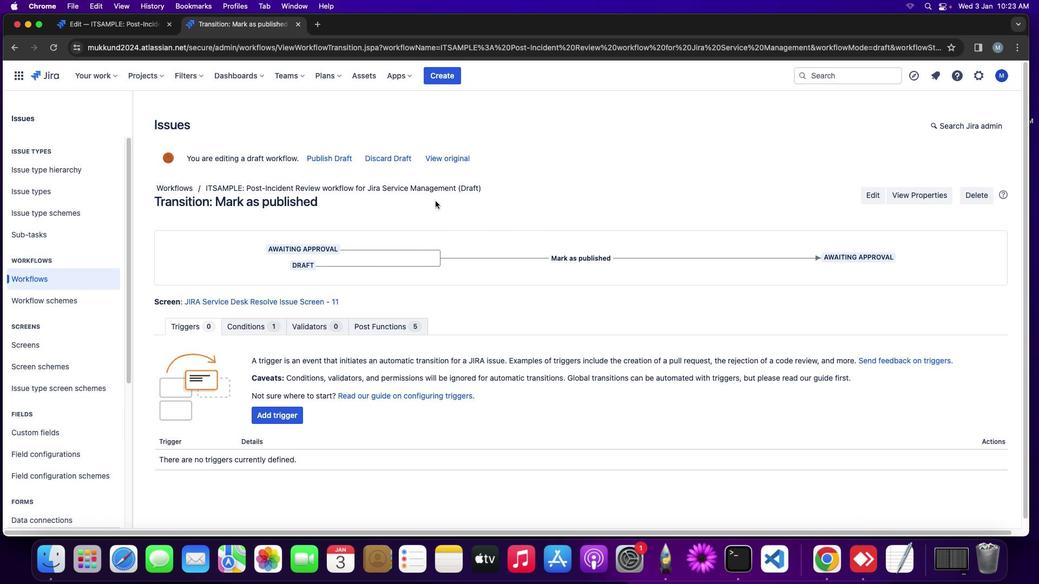 
Action: Mouse pressed left at (484, 217)
Screenshot: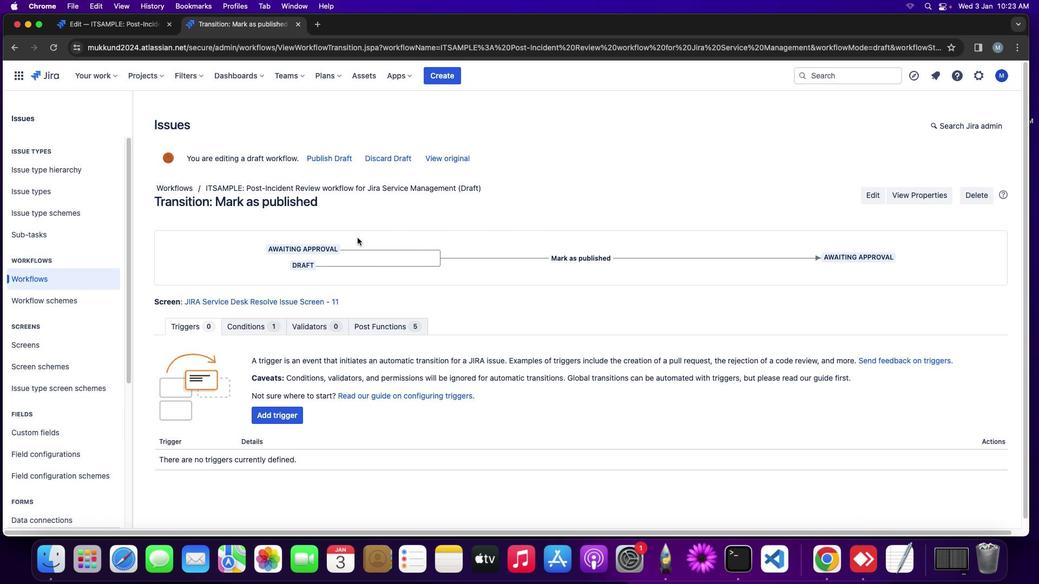 
Action: Mouse moved to (287, 245)
Screenshot: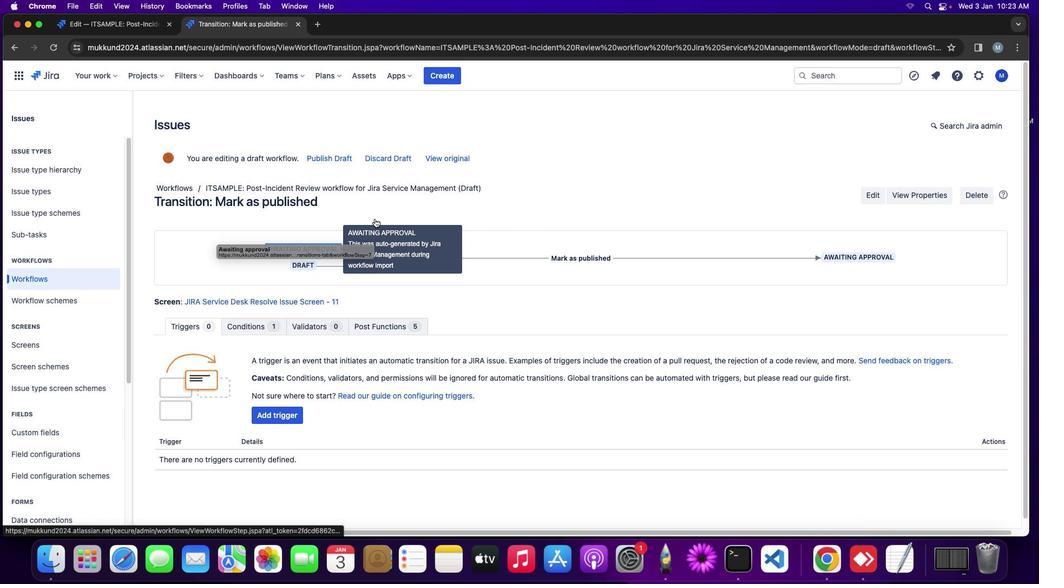 
Action: Mouse pressed left at (287, 245)
Screenshot: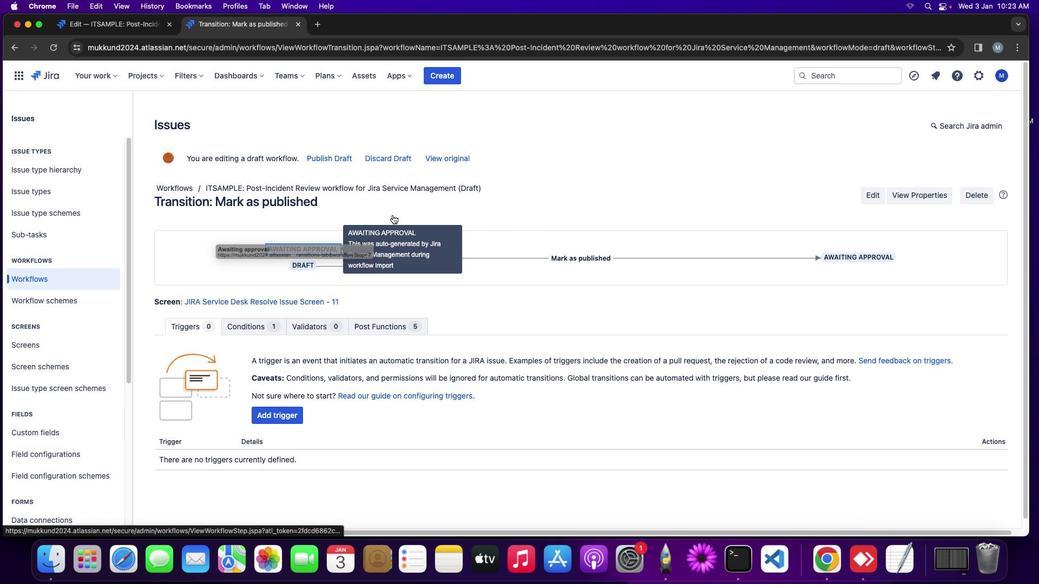 
Action: Mouse moved to (416, 209)
Screenshot: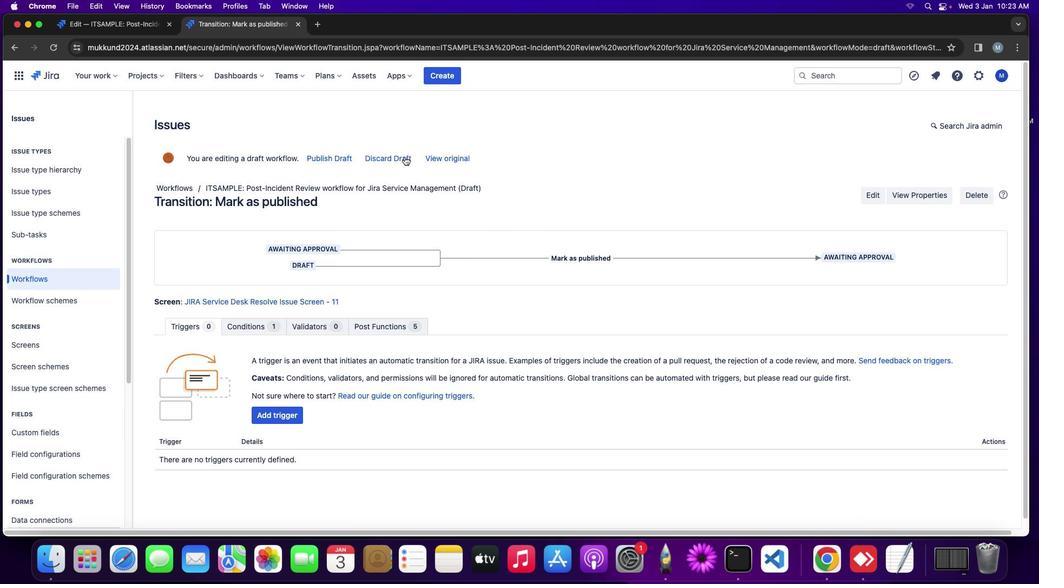 
Action: Mouse pressed left at (416, 209)
Screenshot: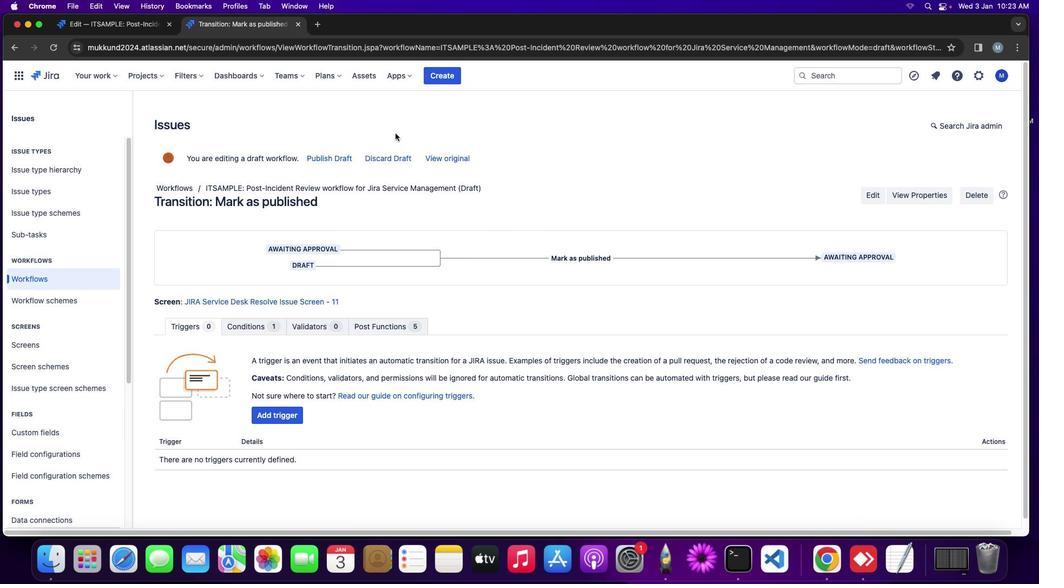 
Action: Mouse moved to (395, 133)
Screenshot: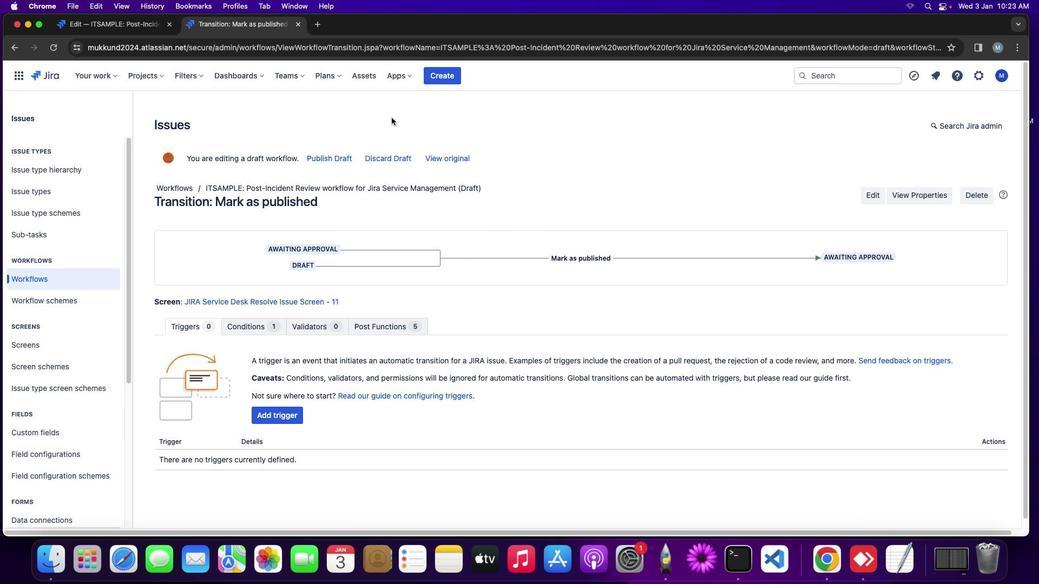 
Action: Mouse pressed left at (395, 133)
Screenshot: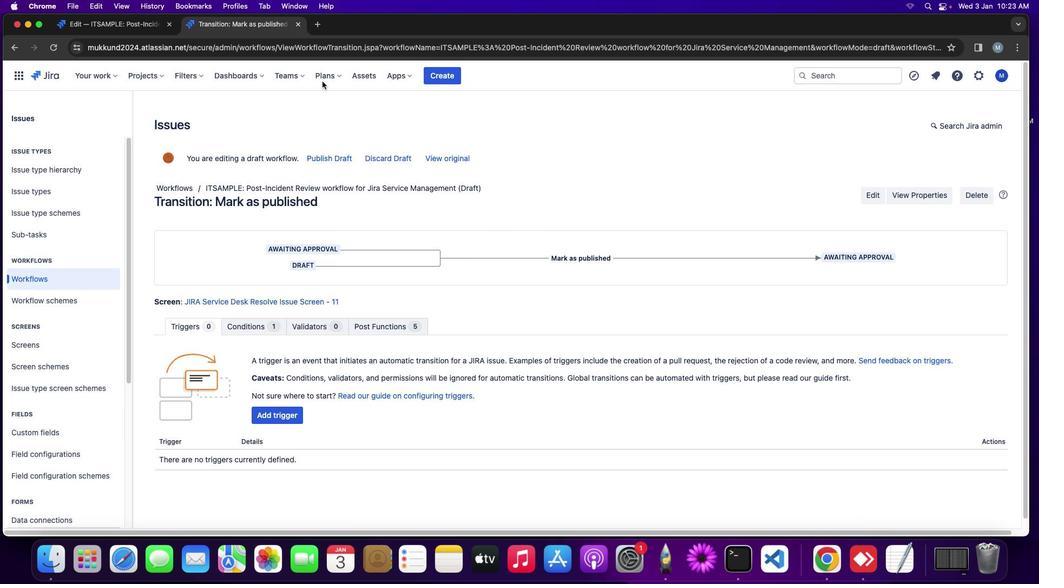 
Action: Mouse moved to (108, 28)
Screenshot: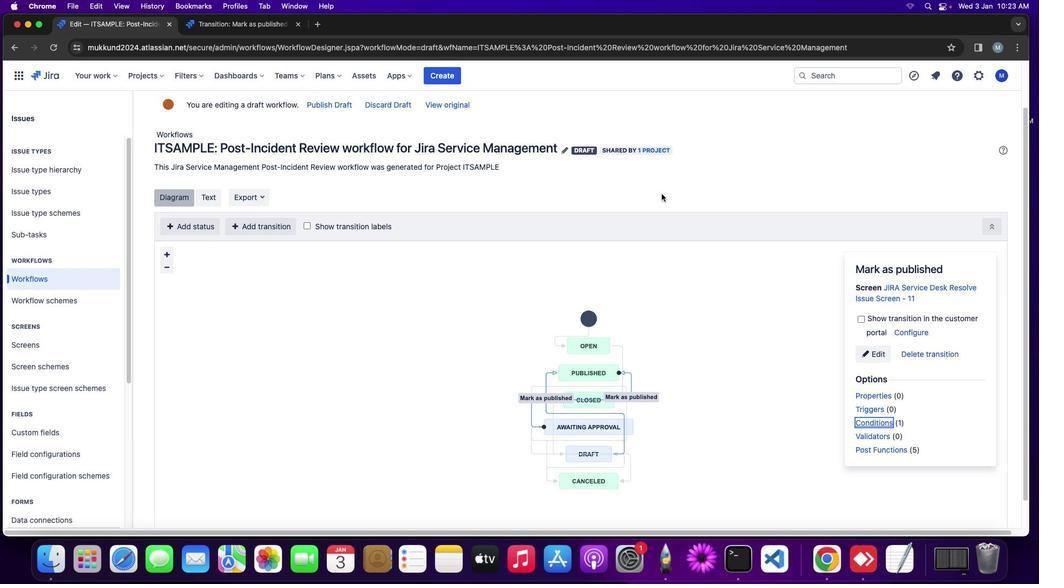 
Action: Mouse pressed left at (108, 28)
Screenshot: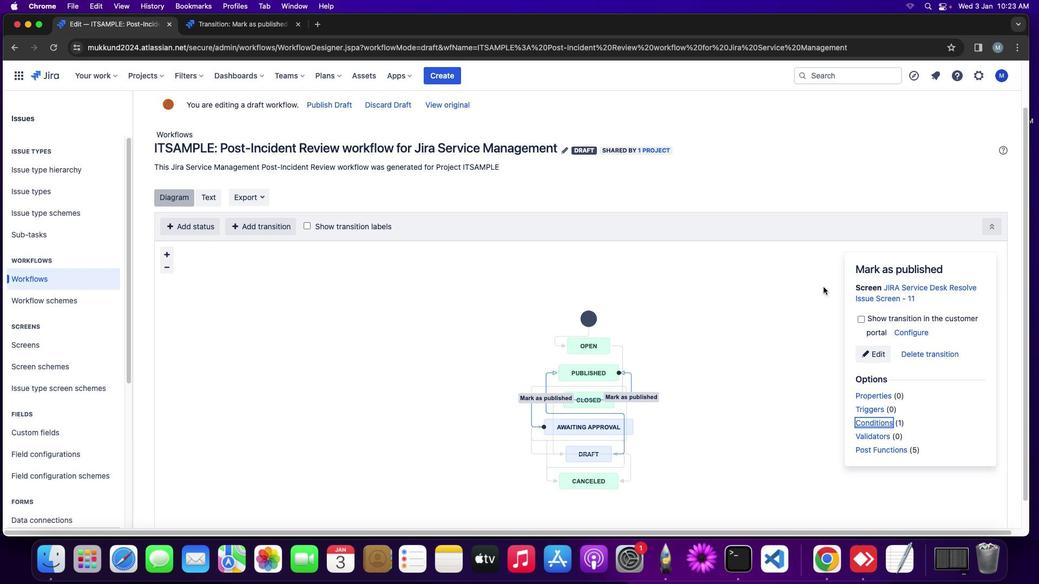 
Action: Mouse moved to (871, 439)
Screenshot: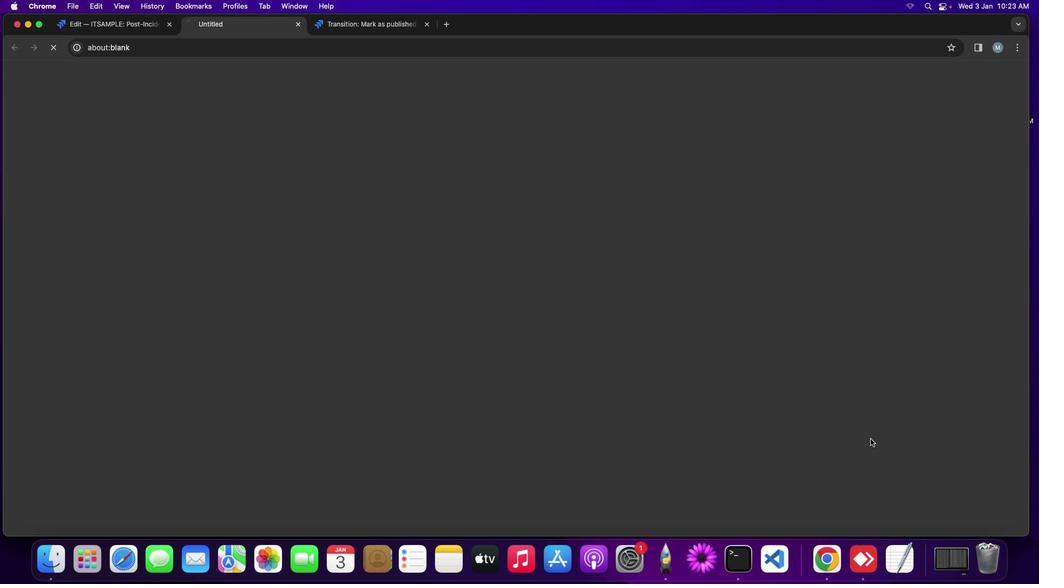 
Action: Mouse pressed left at (871, 439)
Screenshot: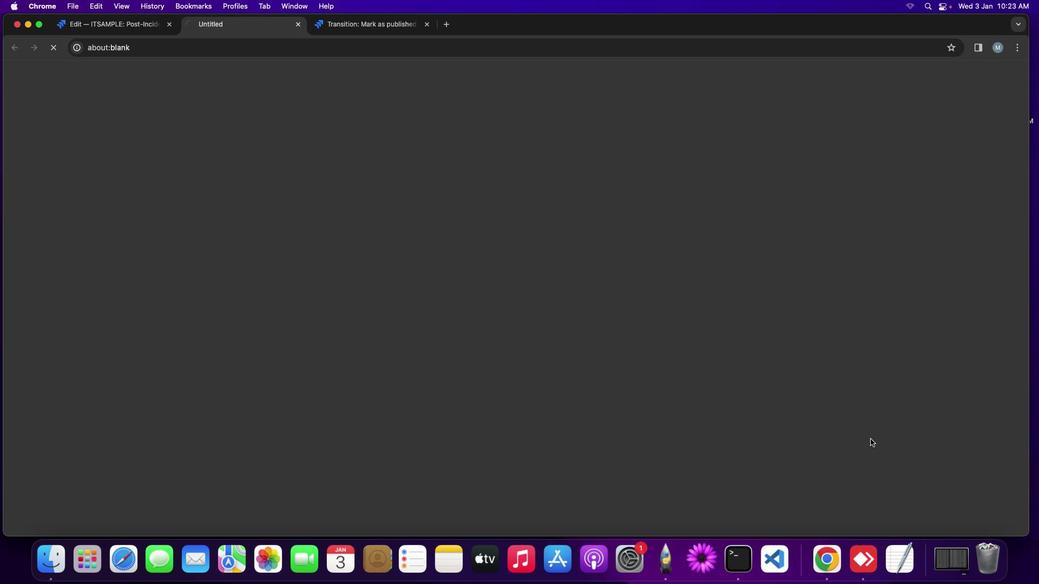 
Action: Mouse moved to (661, 271)
Screenshot: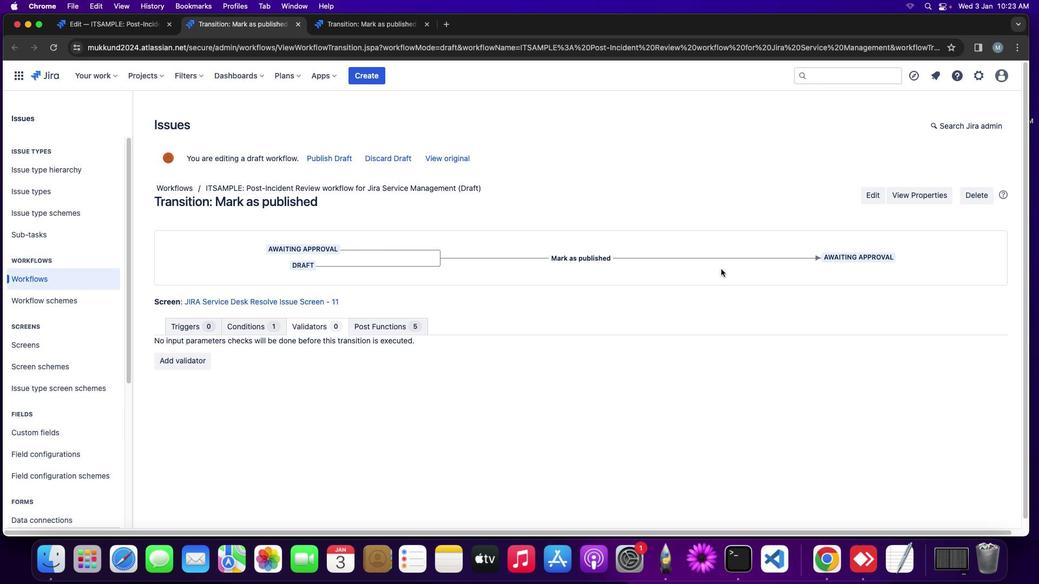 
Action: Mouse pressed left at (661, 271)
Screenshot: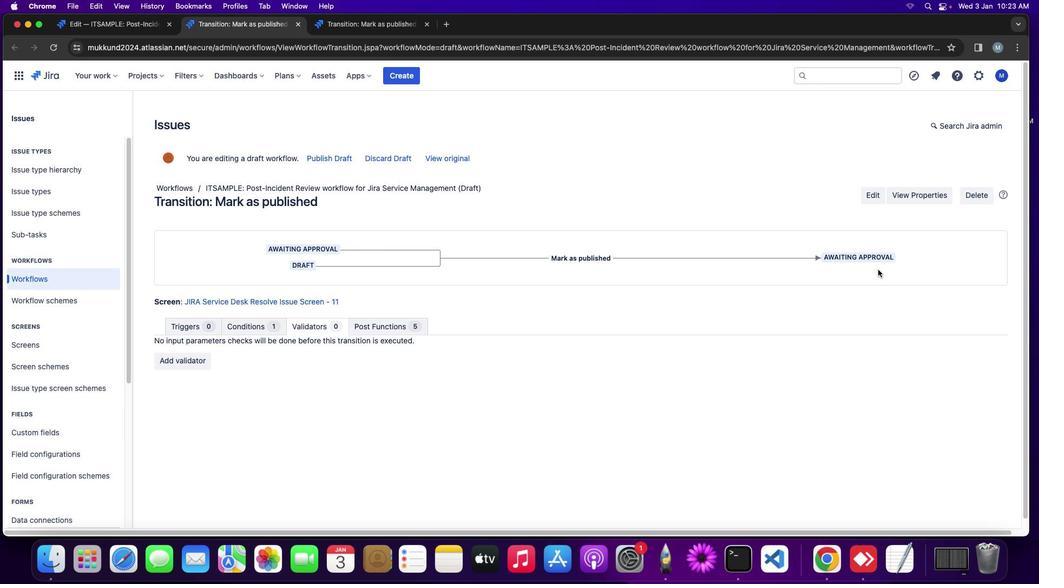 
Action: Mouse moved to (720, 199)
Screenshot: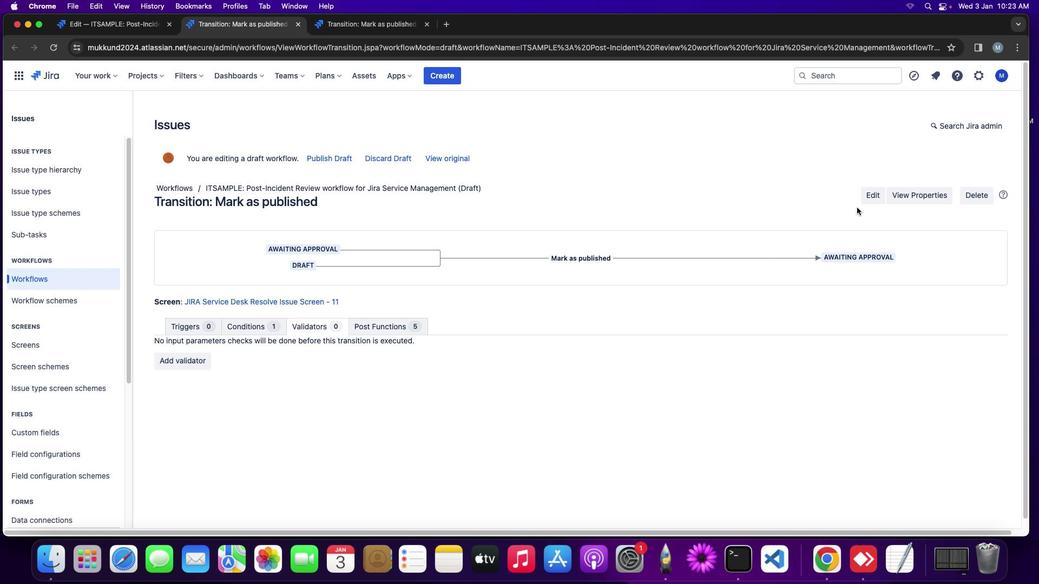 
Action: Mouse pressed left at (720, 199)
Screenshot: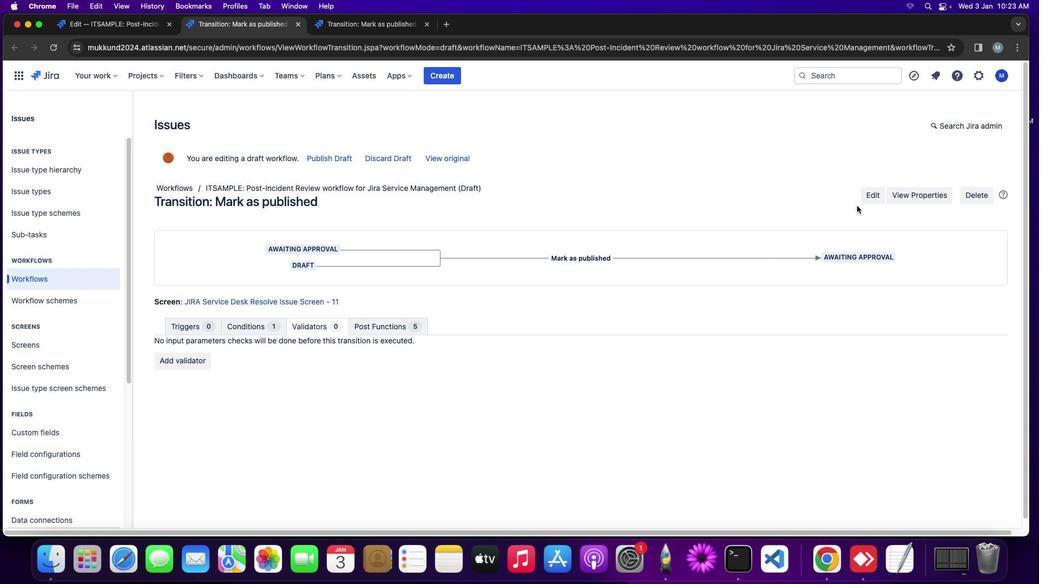 
Action: Mouse moved to (875, 194)
Screenshot: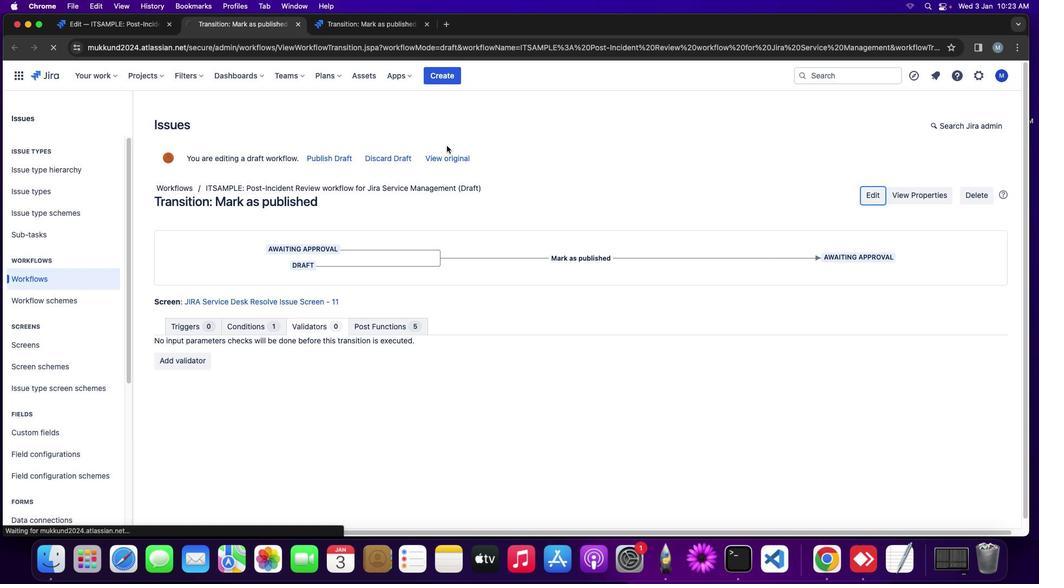 
Action: Mouse pressed left at (875, 194)
Screenshot: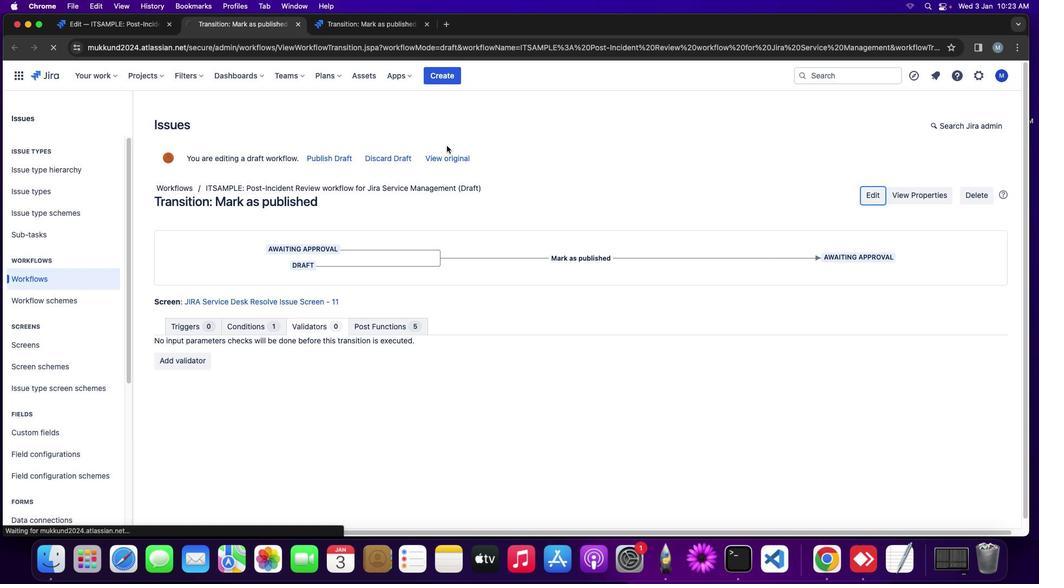 
Action: Mouse moved to (280, 298)
Screenshot: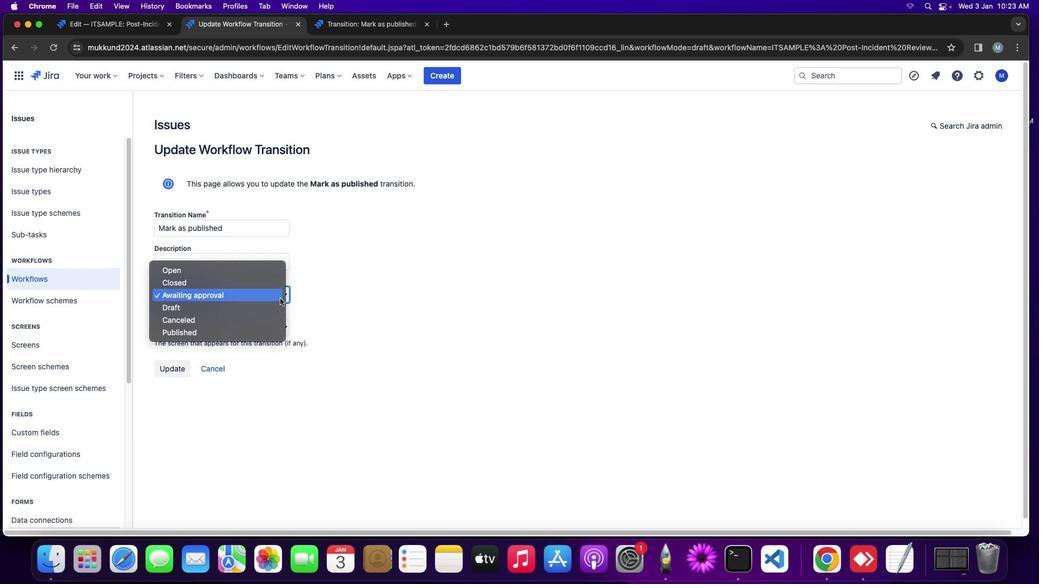 
Action: Mouse pressed left at (280, 298)
Screenshot: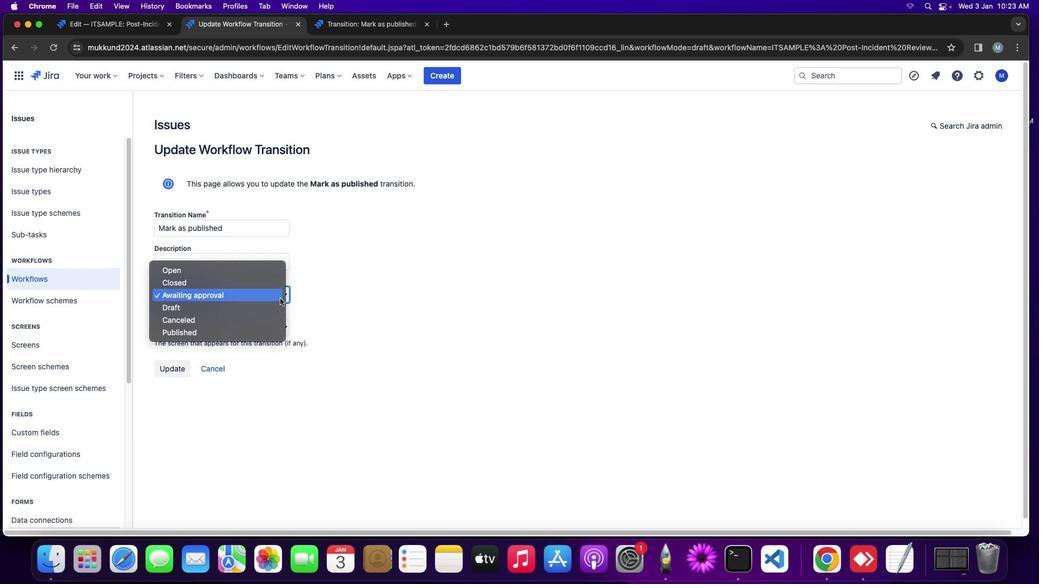 
Action: Mouse moved to (238, 311)
Screenshot: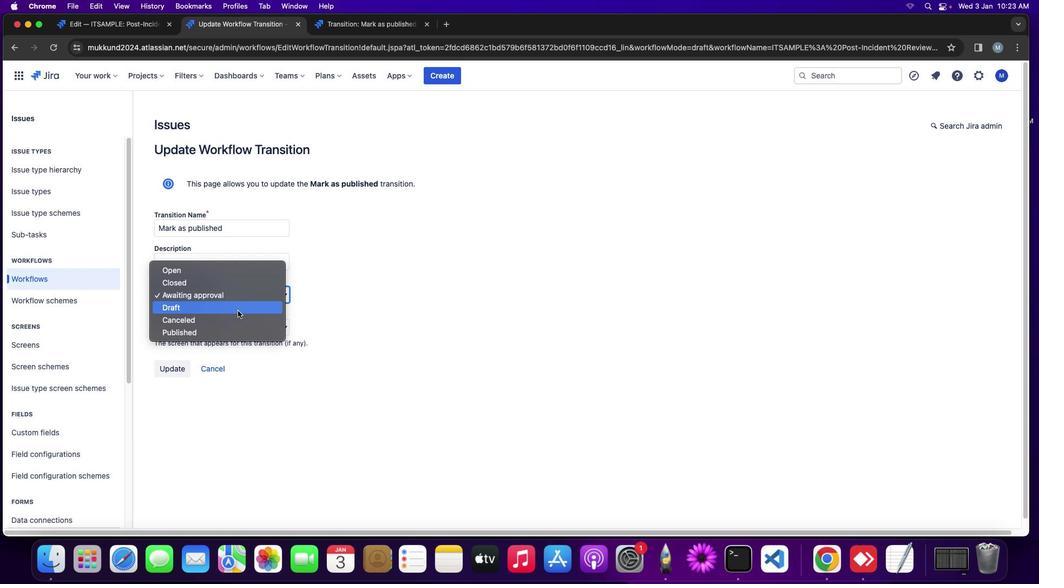 
Action: Mouse pressed left at (238, 311)
Screenshot: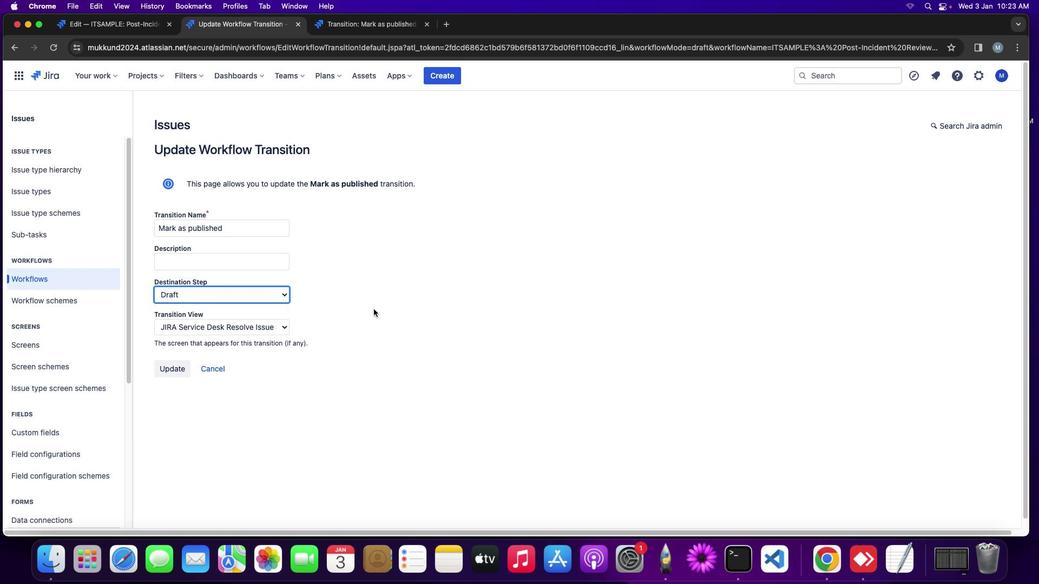 
Action: Mouse moved to (373, 309)
Screenshot: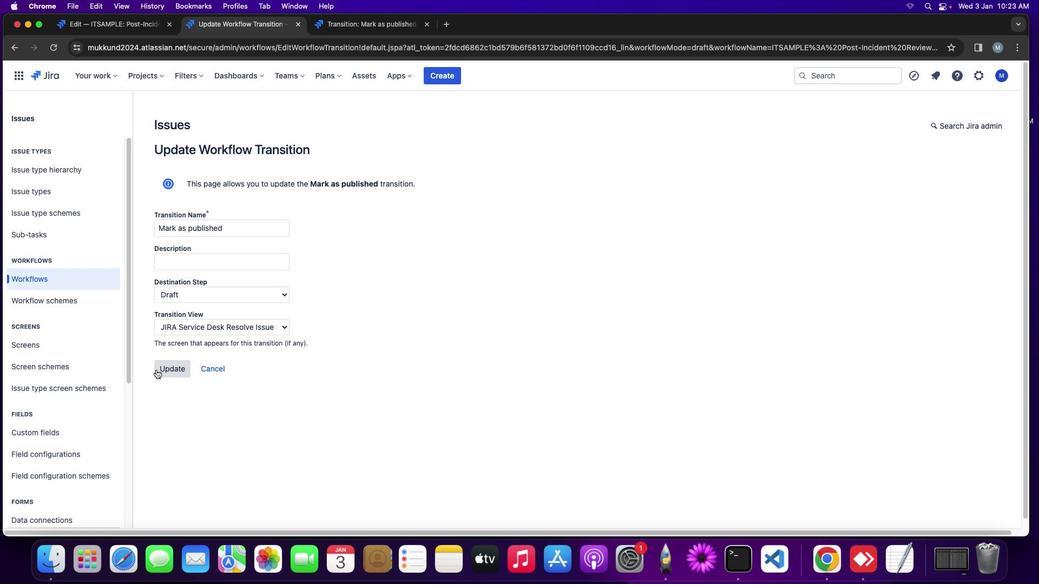 
Action: Mouse pressed left at (373, 309)
Screenshot: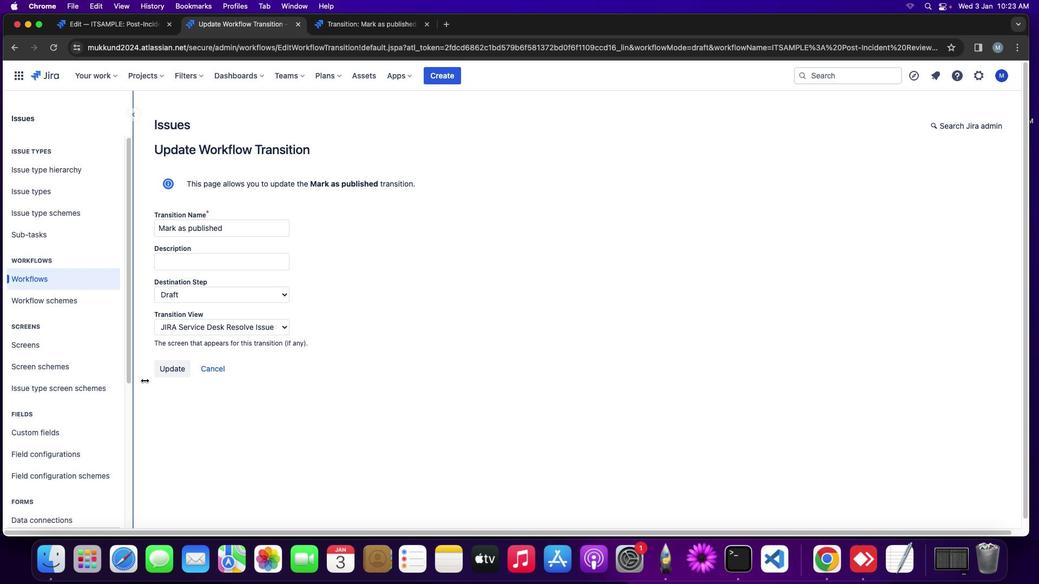 
Action: Mouse moved to (181, 370)
Screenshot: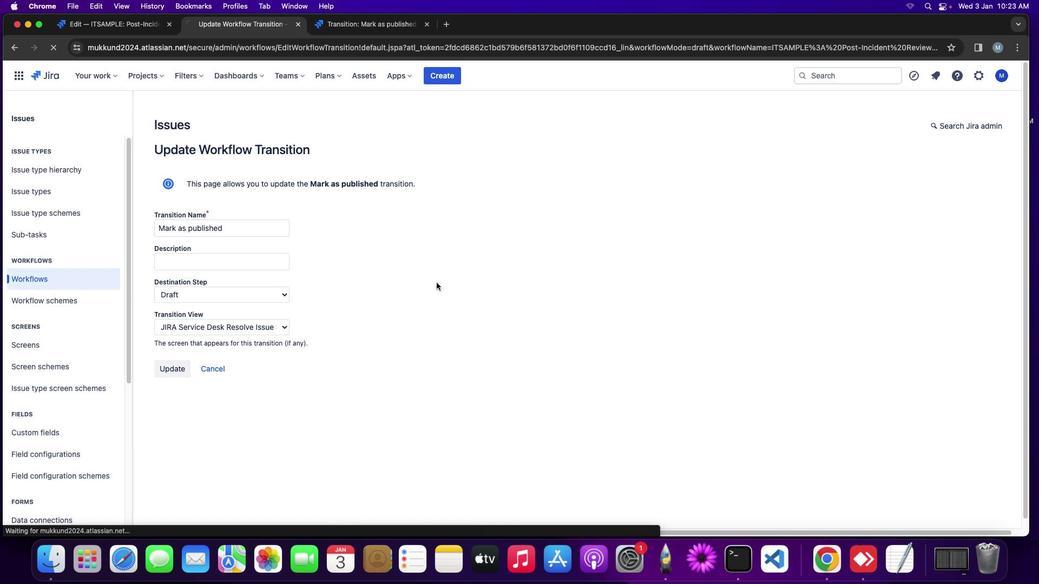 
Action: Mouse pressed left at (181, 370)
Screenshot: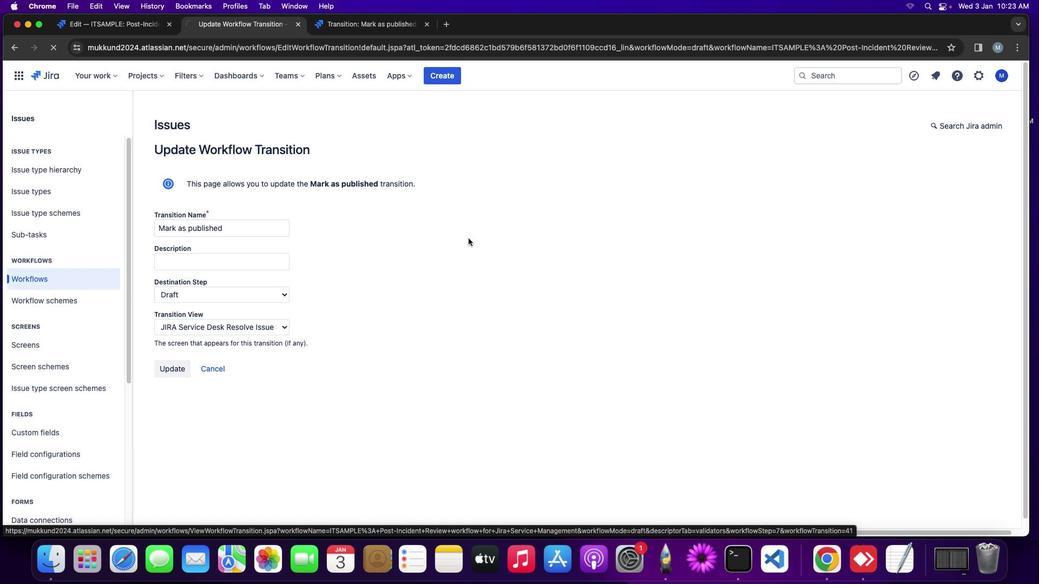 
Action: Mouse moved to (595, 201)
Screenshot: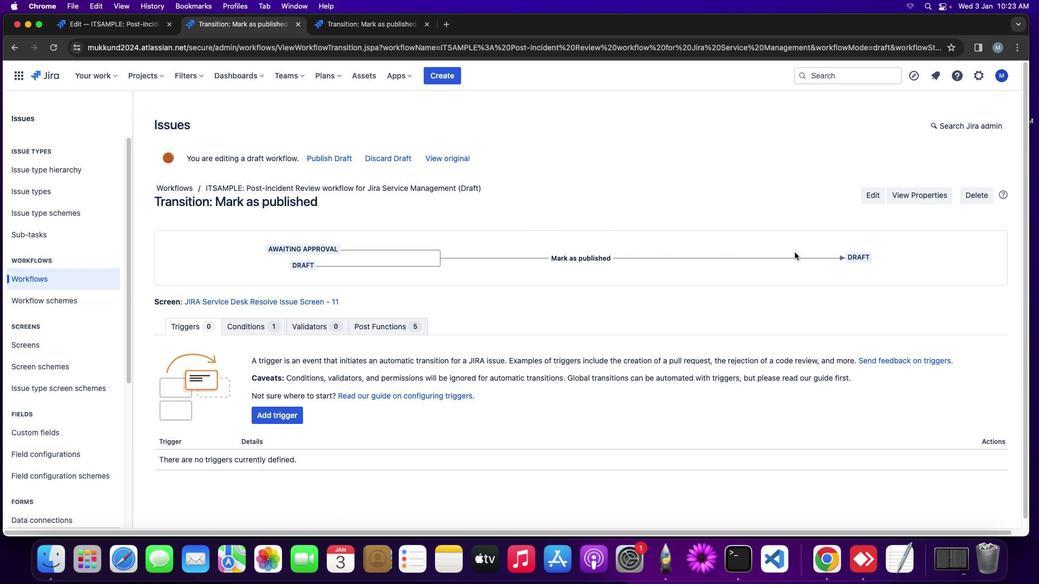 
Action: Mouse pressed left at (595, 201)
Screenshot: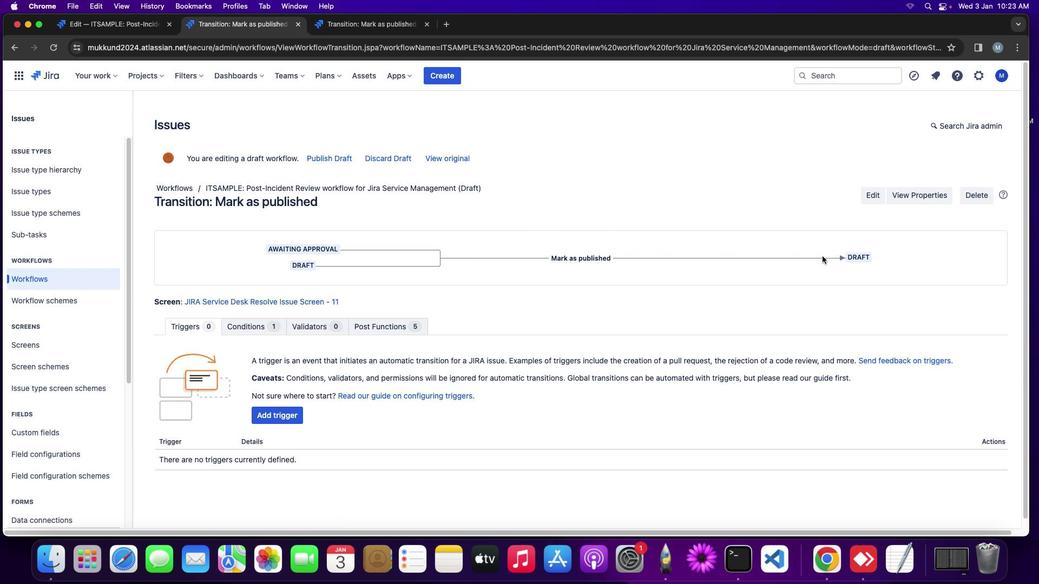 
Action: Mouse moved to (740, 198)
Screenshot: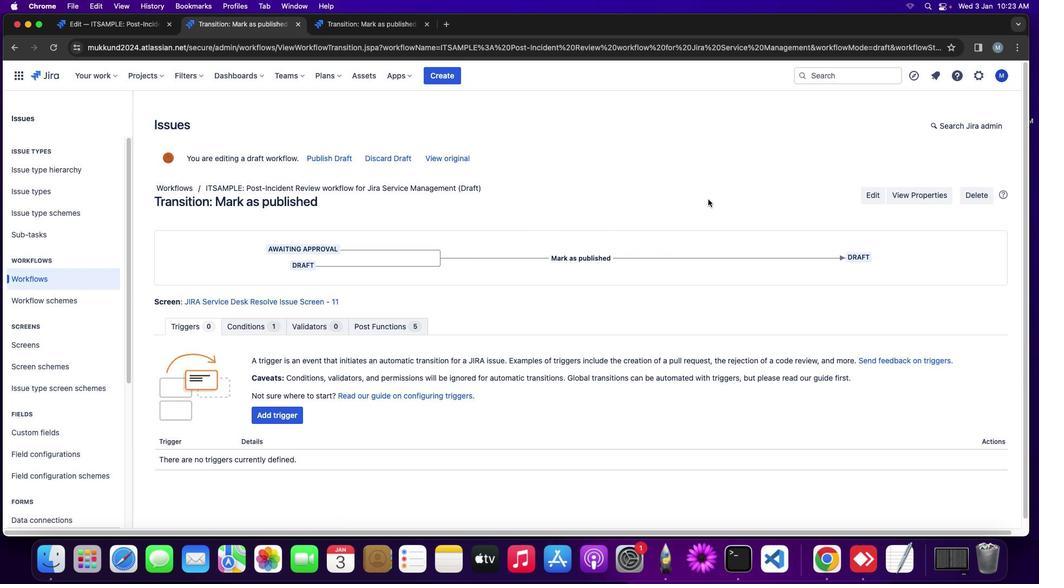 
Action: Mouse pressed left at (740, 198)
Screenshot: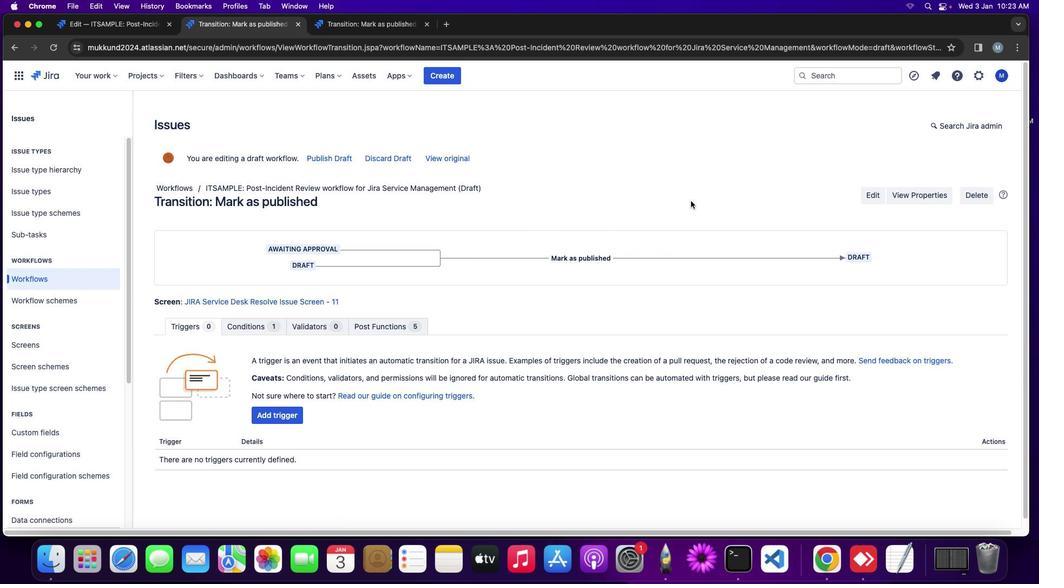 
Action: Mouse moved to (691, 201)
Screenshot: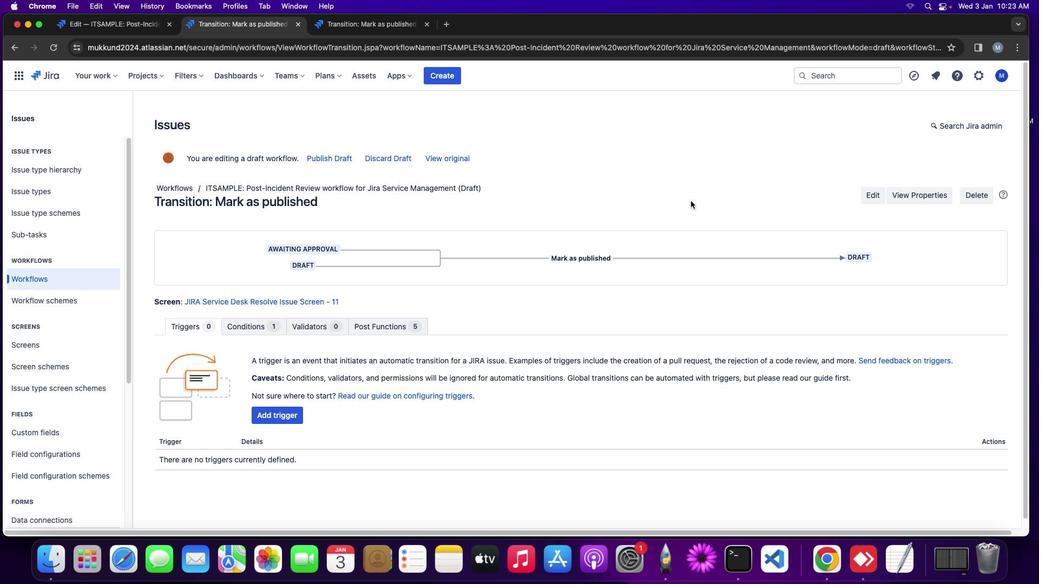 
